 Task: Add an event with the title Second Monthly Departmental Update Meeting, date ''2023/11/15'', time 7:00 AM to 9:00 AMand add a description: Participants will be divided into teams, ensuring a mix of individuals from different departments or backgrounds. This encourages cross-team collaboration and allows participants to interact with colleagues they may not typically work closely with.Select event color  Basil . Add location for the event as: Busan, South Korea, logged in from the account softage.8@softage.netand send the event invitation to softage.3@softage.net and softage.4@softage.net. Set a reminder for the event Doesn''t repeat
Action: Mouse moved to (31, 94)
Screenshot: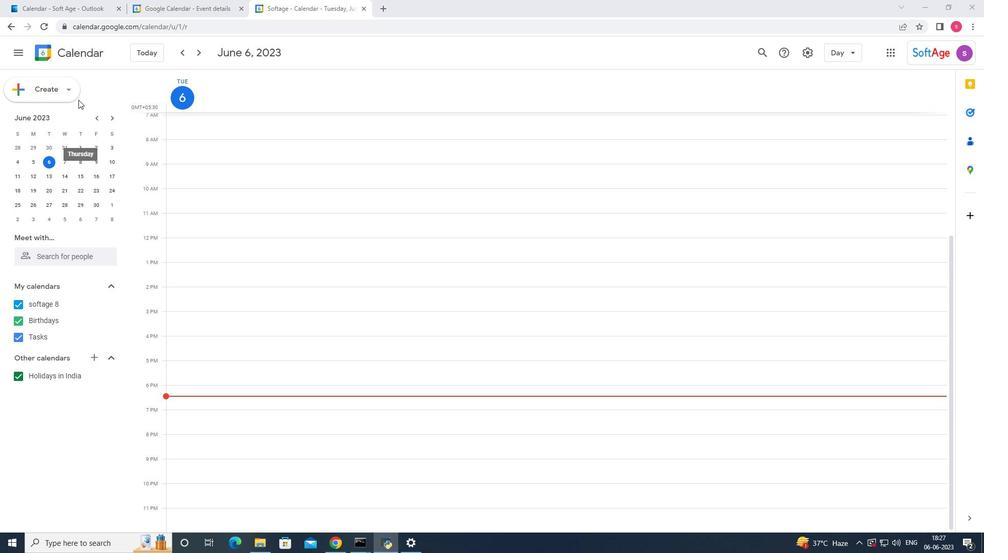 
Action: Mouse pressed left at (31, 94)
Screenshot: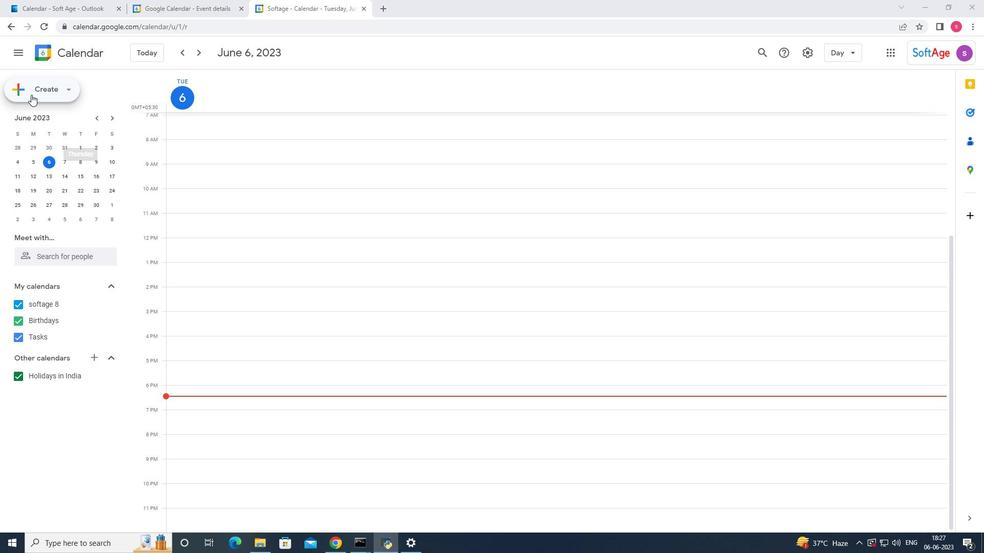
Action: Mouse moved to (42, 117)
Screenshot: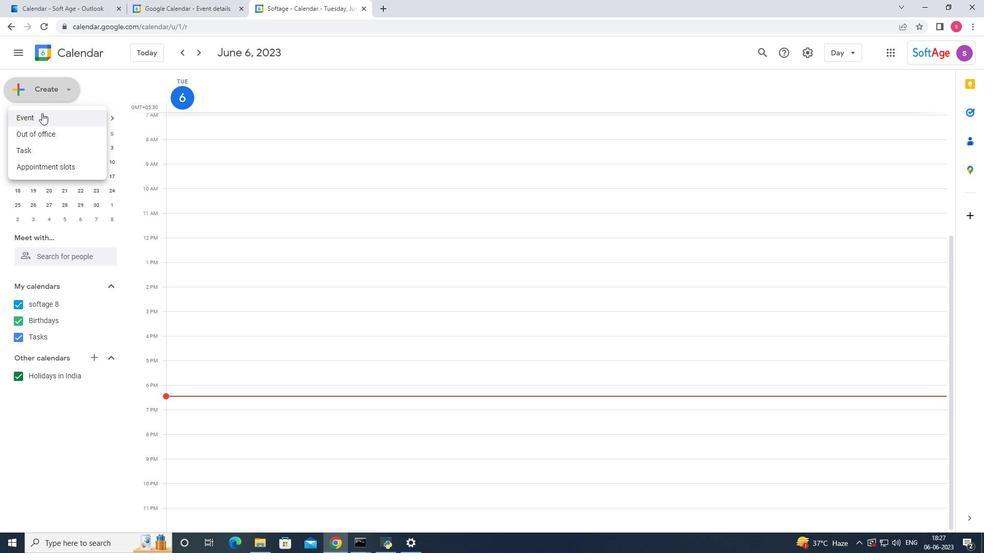 
Action: Mouse pressed left at (42, 117)
Screenshot: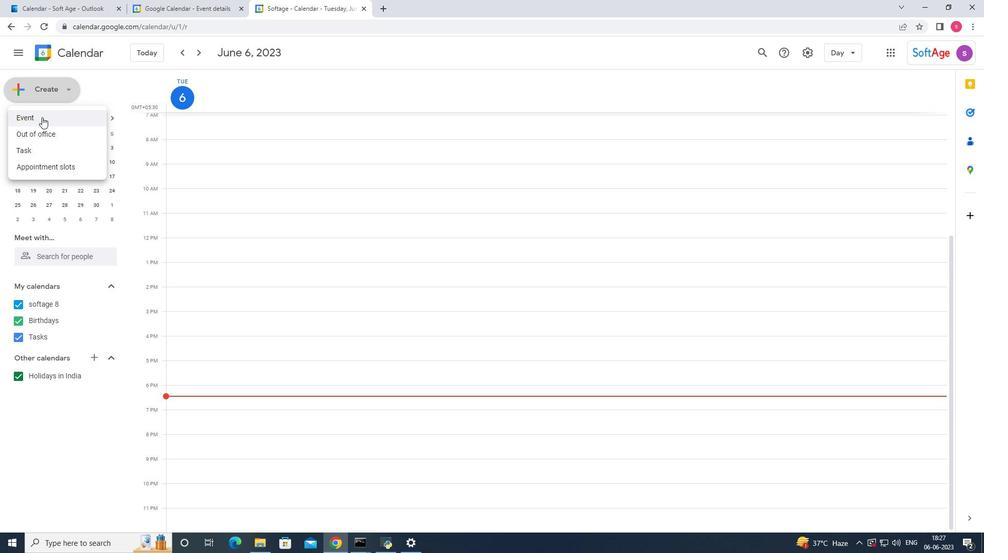 
Action: Mouse moved to (577, 405)
Screenshot: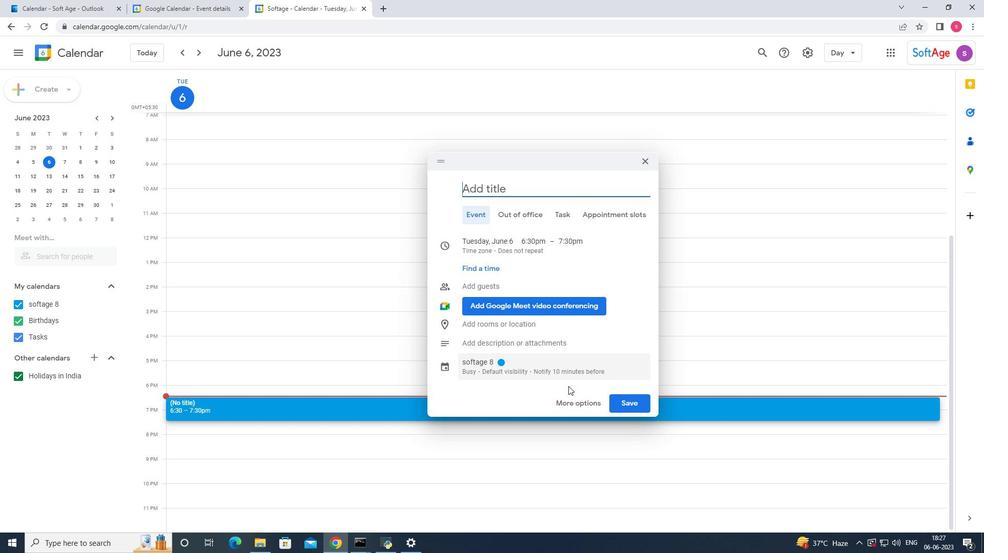 
Action: Mouse pressed left at (577, 405)
Screenshot: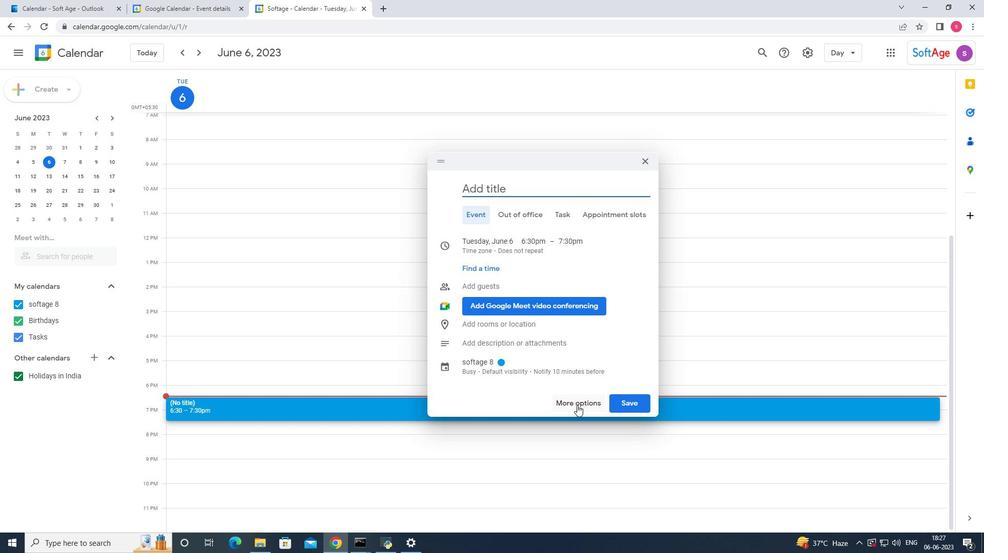 
Action: Mouse moved to (223, 59)
Screenshot: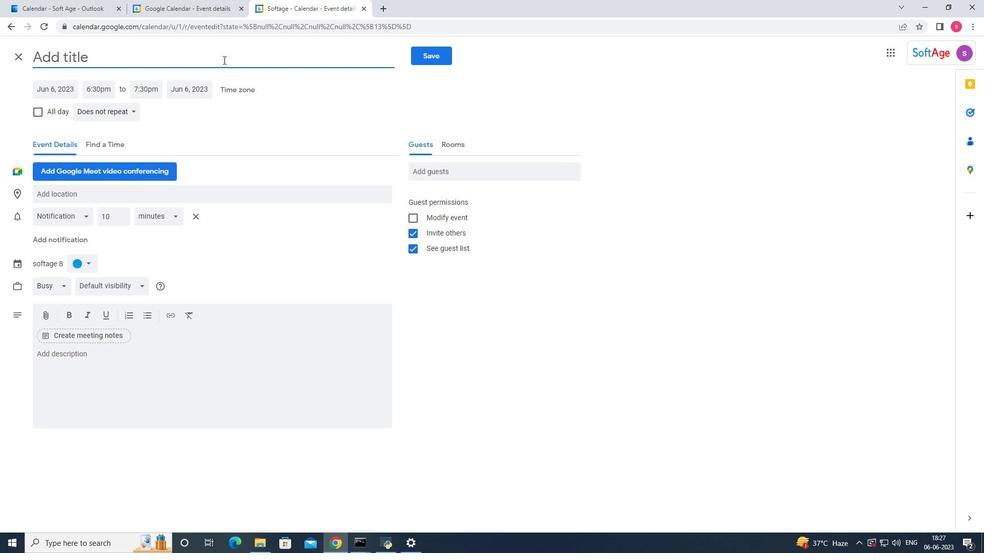 
Action: Mouse pressed left at (223, 59)
Screenshot: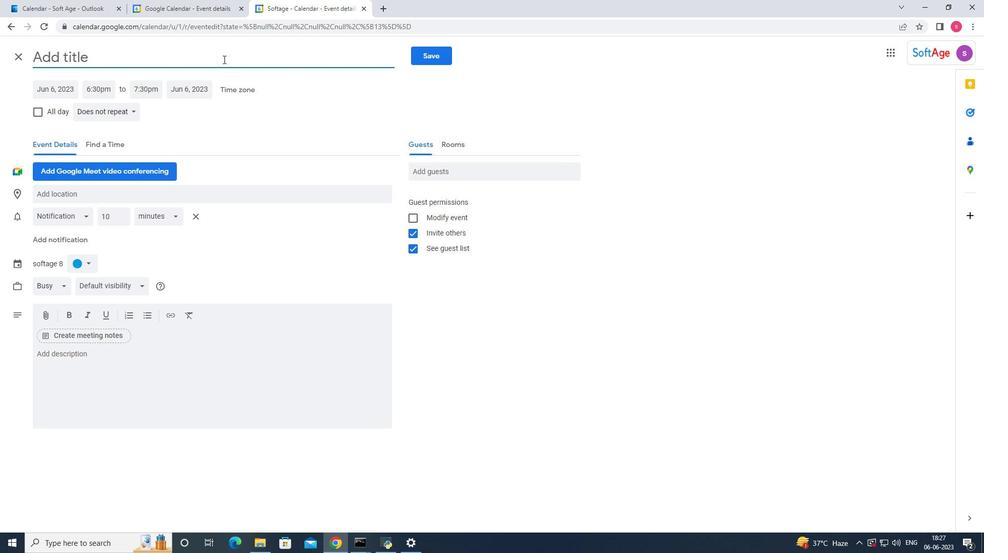 
Action: Key pressed <Key.shift>Second<Key.space><Key.shift>Monthly<Key.space><Key.shift><Key.shift>Departmental<Key.space><Key.shift>Update<Key.space><Key.shift>Meeting<Key.space>
Screenshot: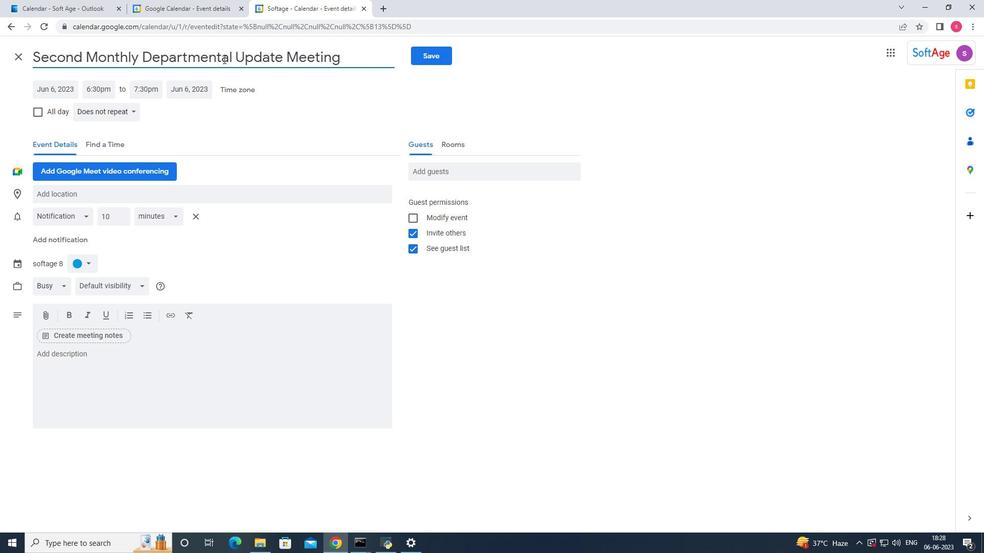 
Action: Mouse moved to (52, 89)
Screenshot: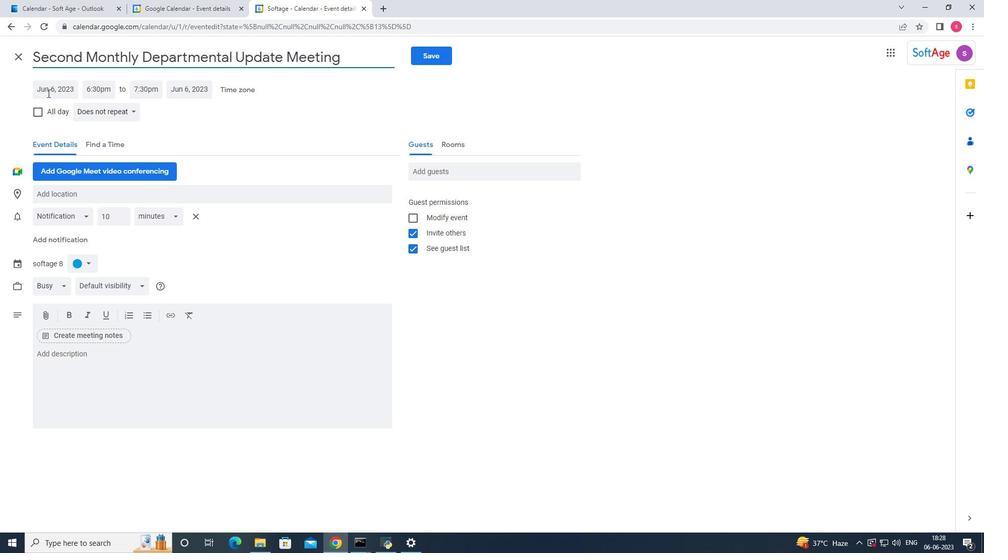 
Action: Mouse pressed left at (52, 89)
Screenshot: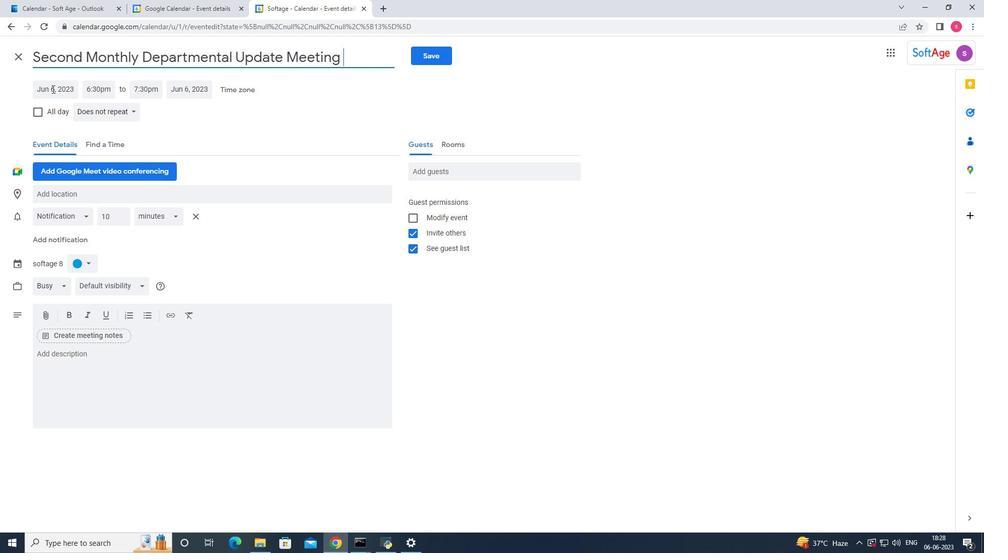 
Action: Mouse moved to (166, 116)
Screenshot: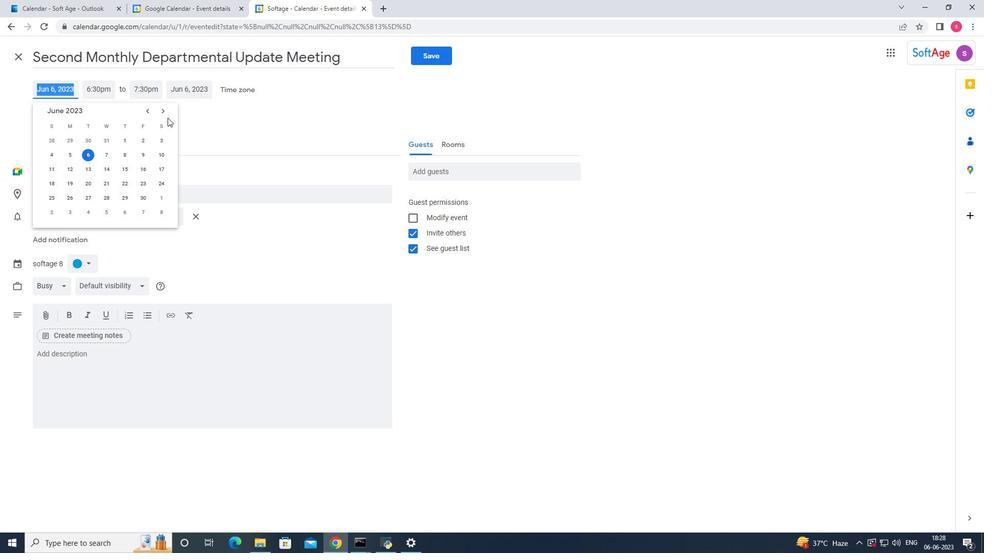 
Action: Mouse pressed left at (166, 116)
Screenshot: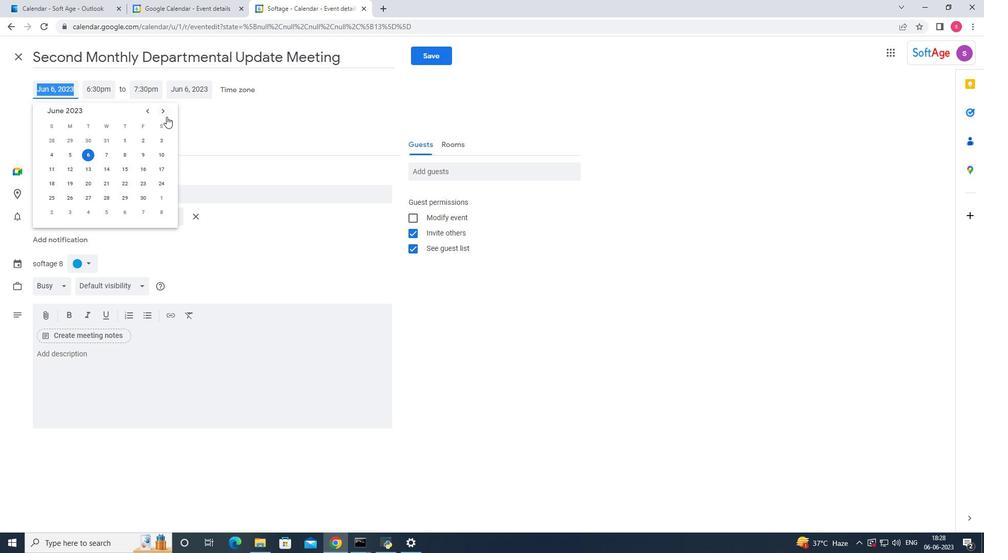 
Action: Mouse pressed left at (166, 116)
Screenshot: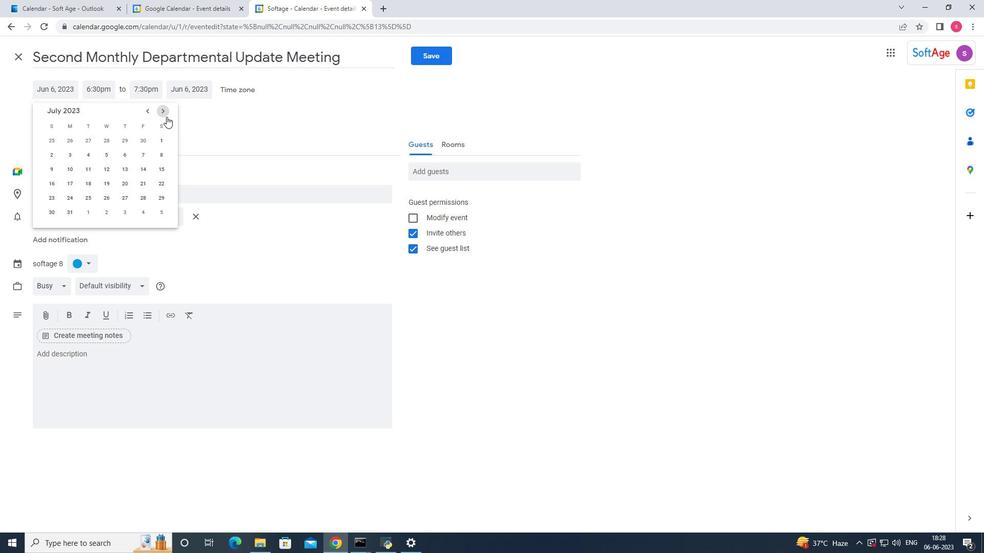 
Action: Mouse pressed left at (166, 116)
Screenshot: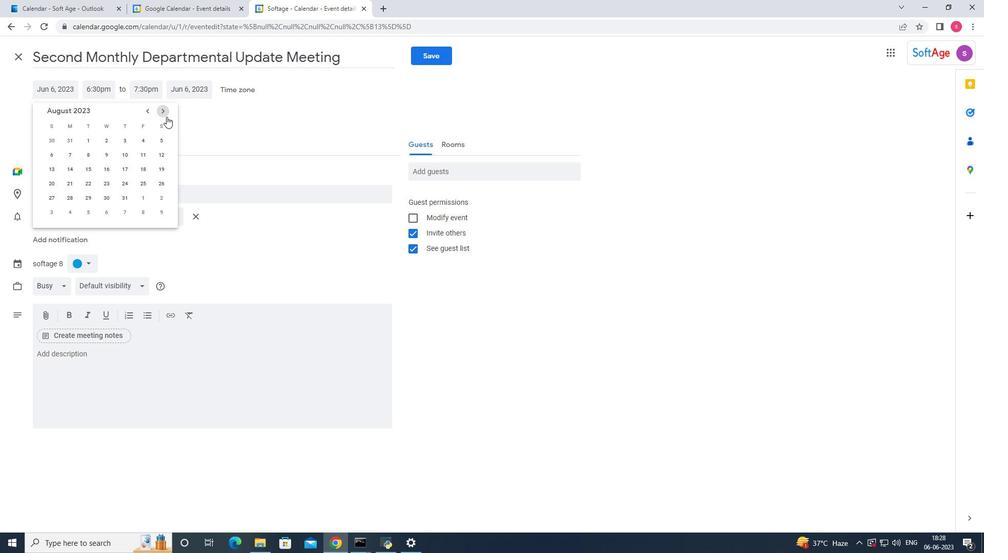 
Action: Mouse pressed left at (166, 116)
Screenshot: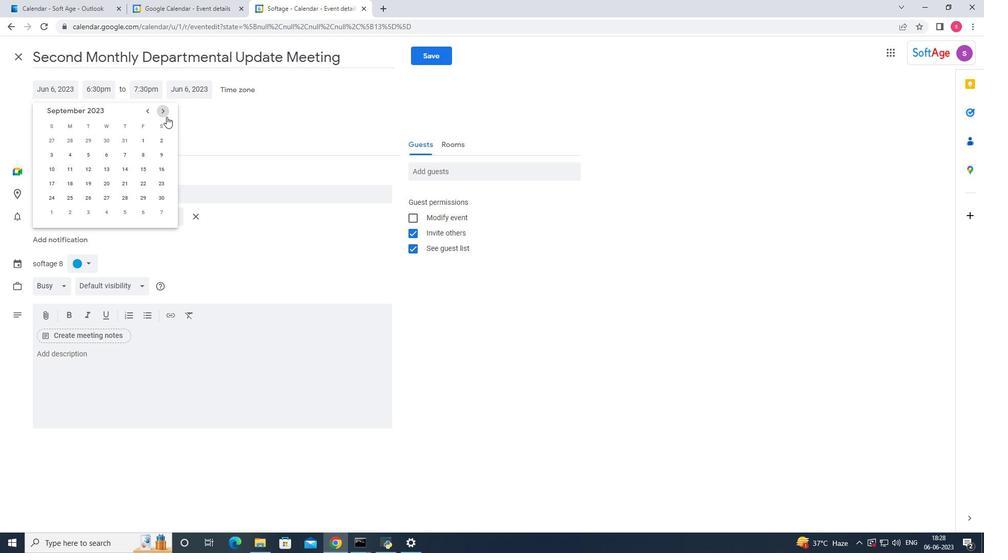 
Action: Mouse pressed left at (166, 116)
Screenshot: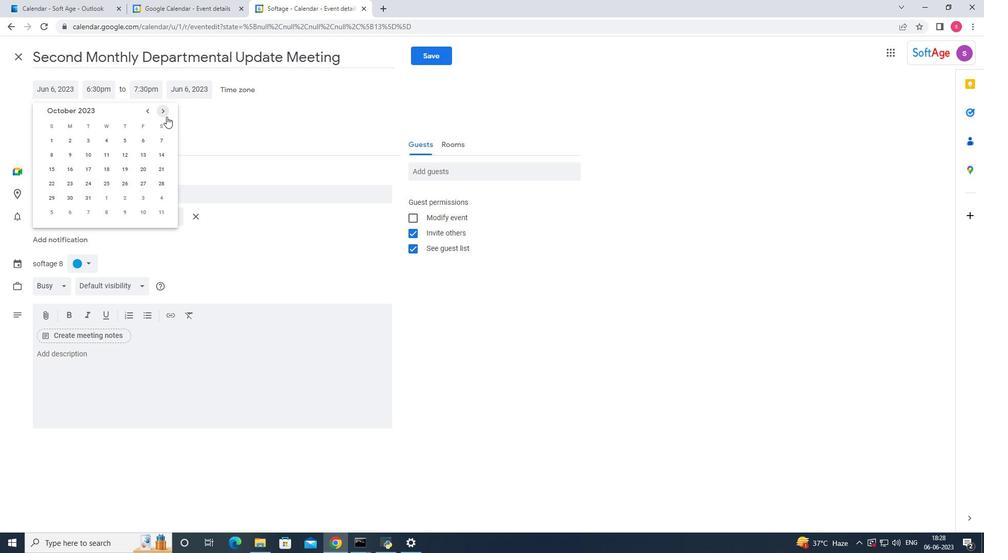 
Action: Mouse moved to (108, 174)
Screenshot: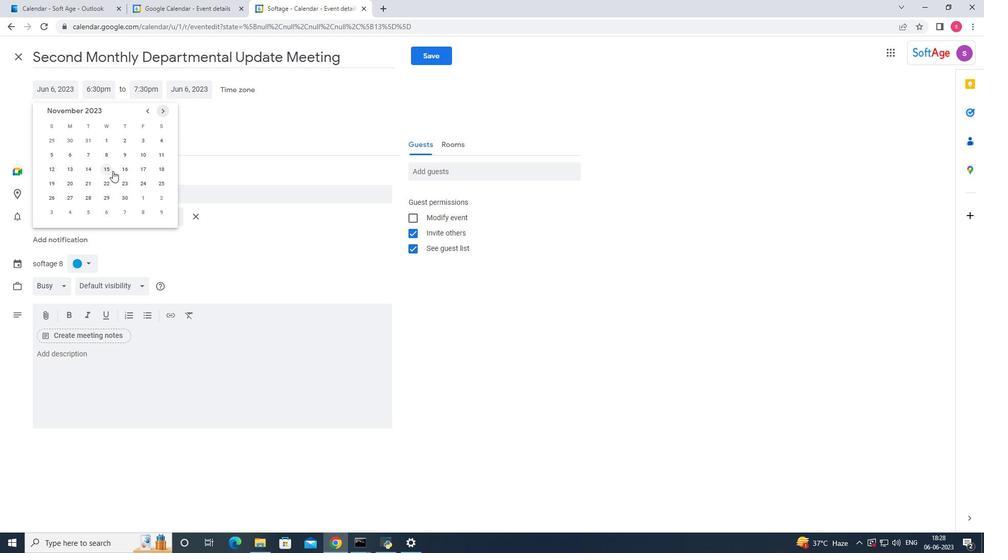 
Action: Mouse pressed left at (108, 174)
Screenshot: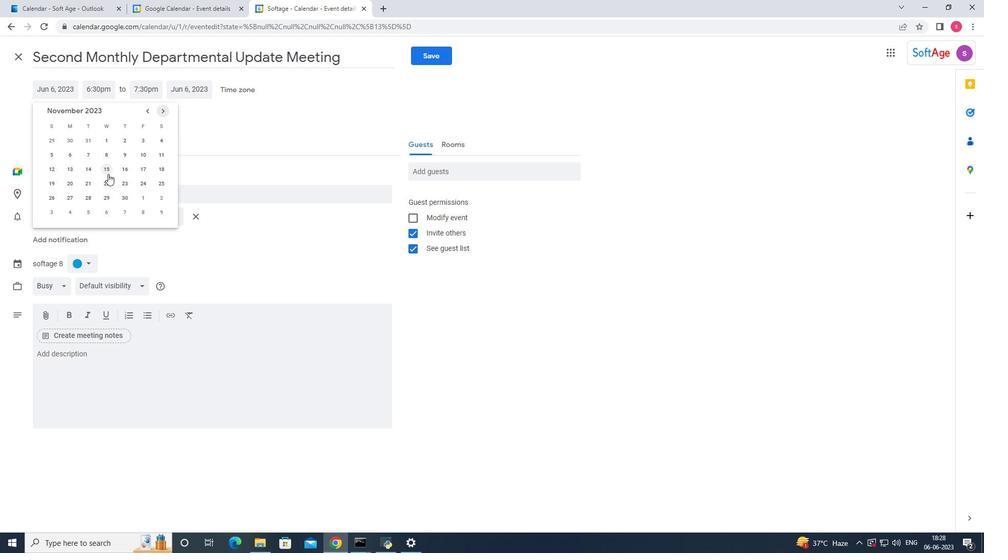 
Action: Mouse moved to (109, 88)
Screenshot: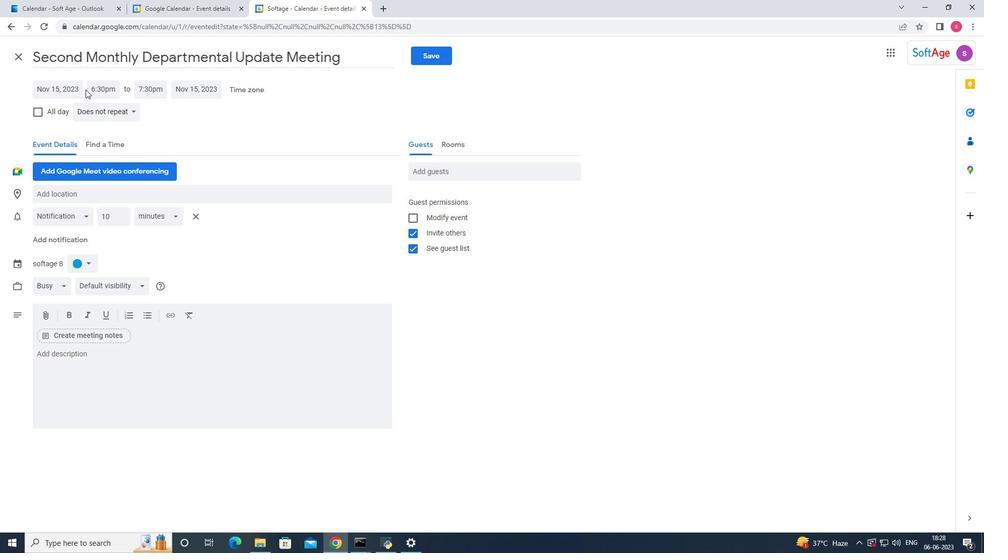 
Action: Mouse pressed left at (109, 88)
Screenshot: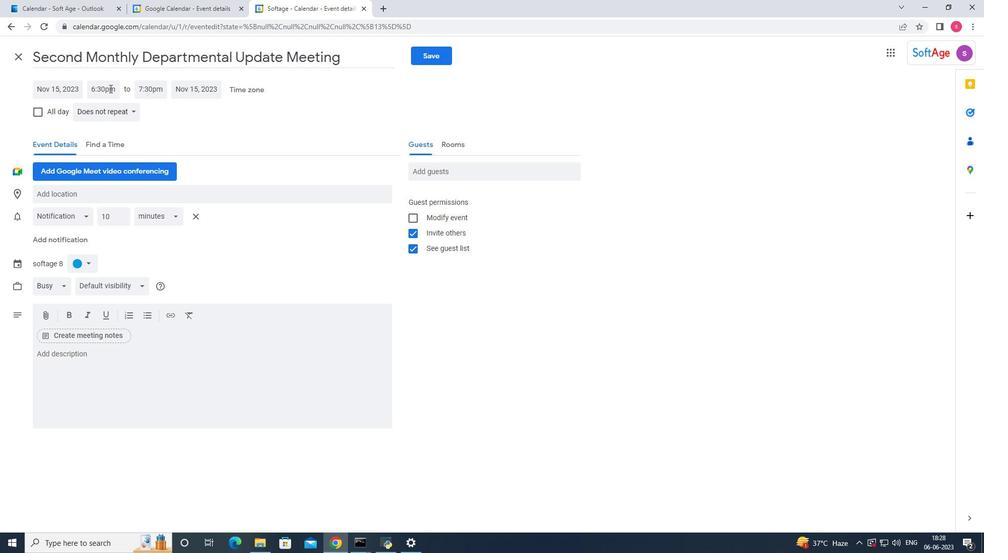 
Action: Mouse moved to (107, 178)
Screenshot: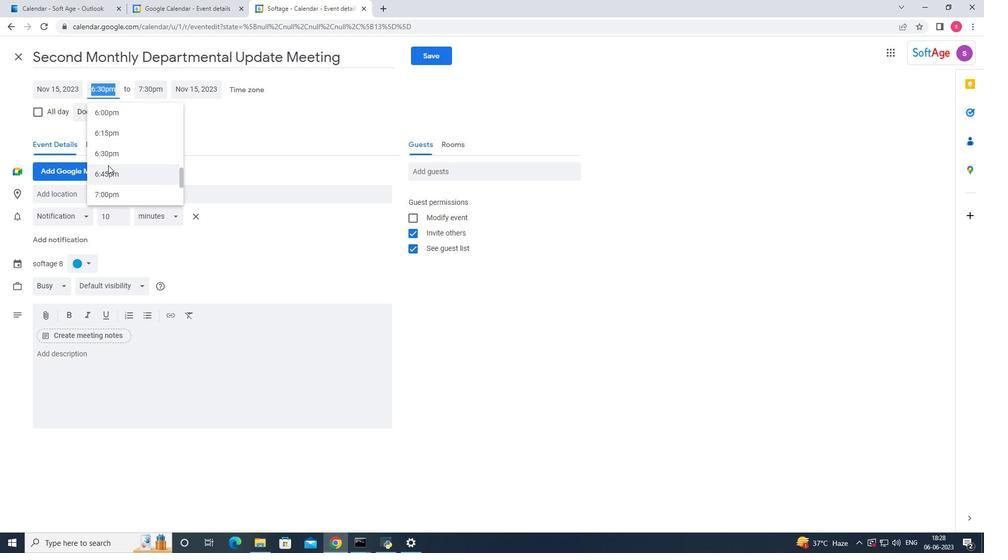 
Action: Mouse scrolled (107, 179) with delta (0, 0)
Screenshot: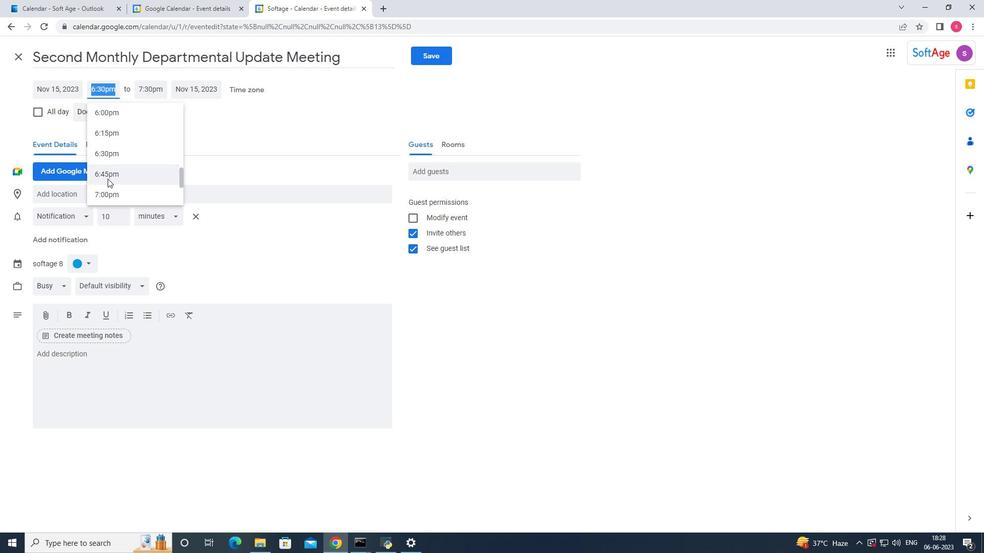 
Action: Mouse scrolled (107, 179) with delta (0, 0)
Screenshot: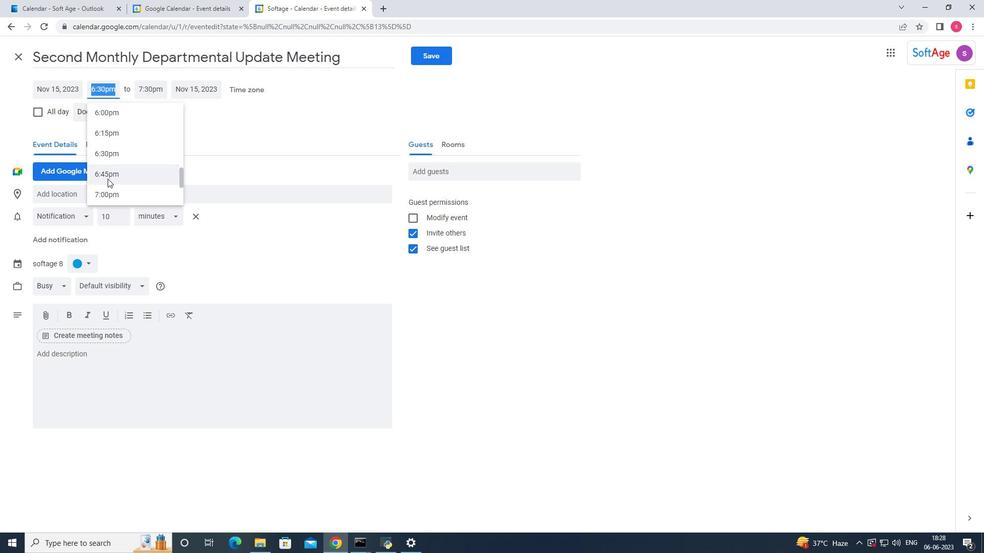 
Action: Mouse scrolled (107, 179) with delta (0, 0)
Screenshot: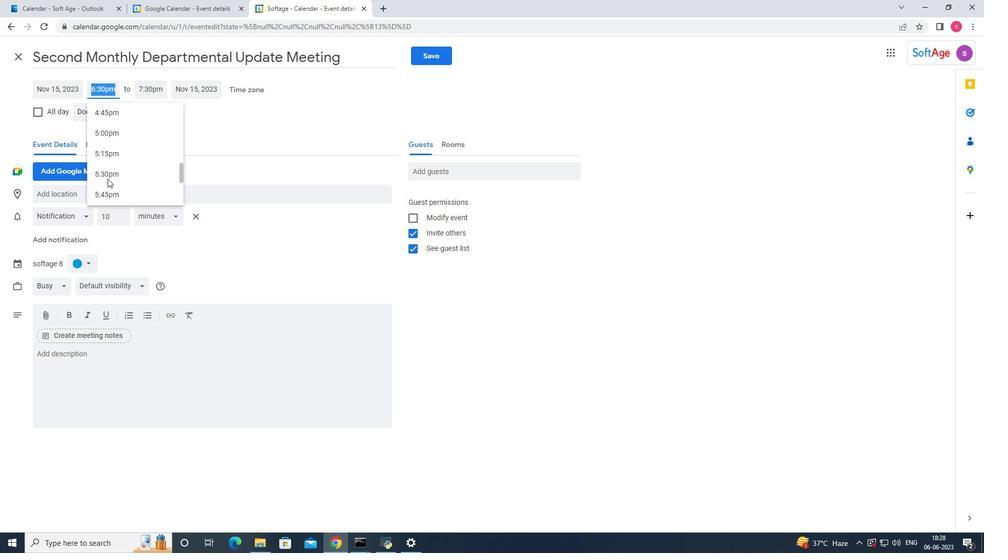 
Action: Mouse scrolled (107, 179) with delta (0, 0)
Screenshot: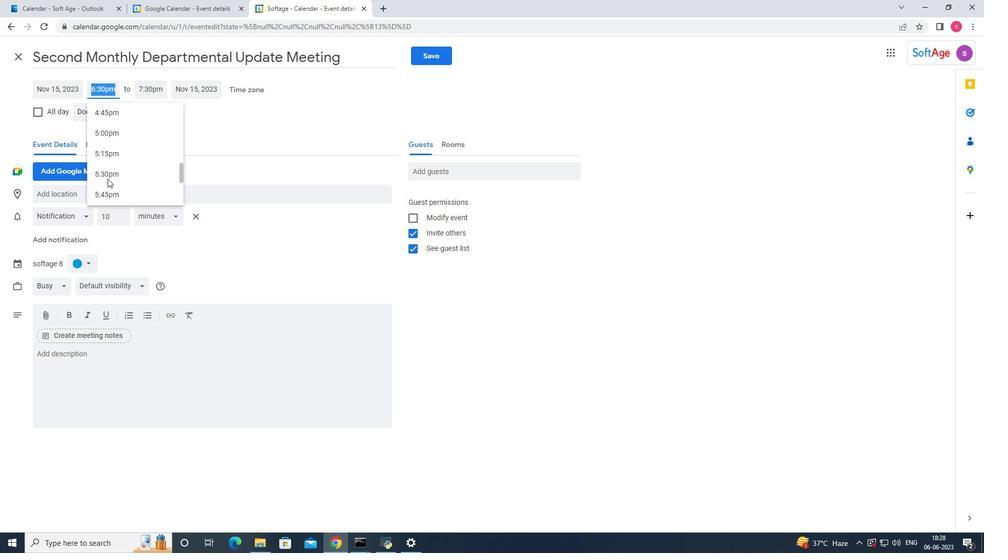 
Action: Mouse scrolled (107, 179) with delta (0, 0)
Screenshot: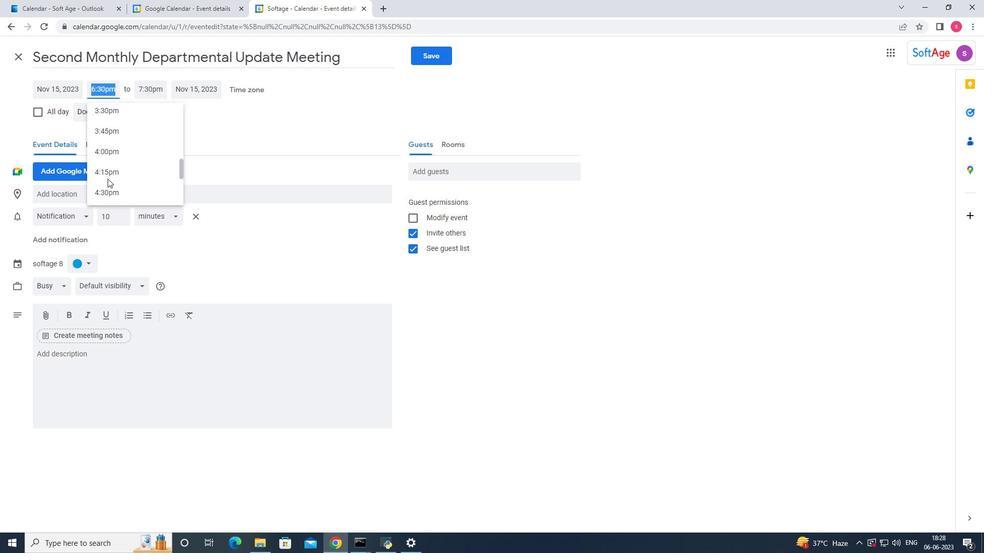 
Action: Mouse scrolled (107, 179) with delta (0, 0)
Screenshot: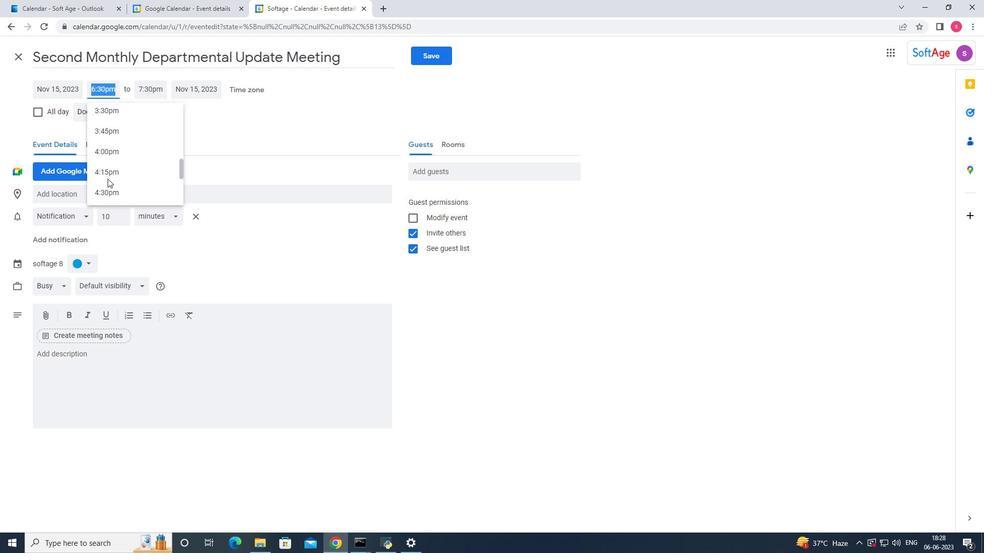 
Action: Mouse scrolled (107, 179) with delta (0, 0)
Screenshot: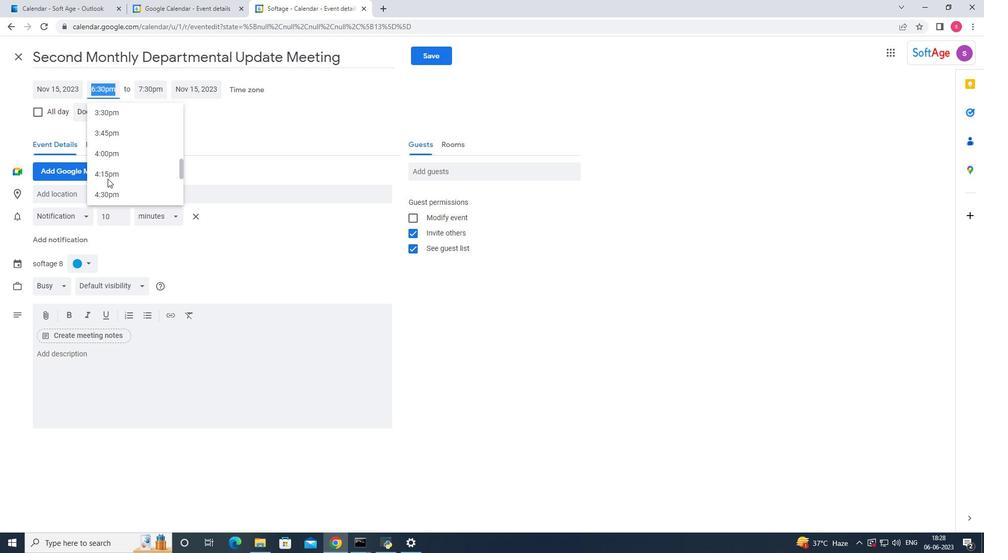 
Action: Mouse scrolled (107, 179) with delta (0, 0)
Screenshot: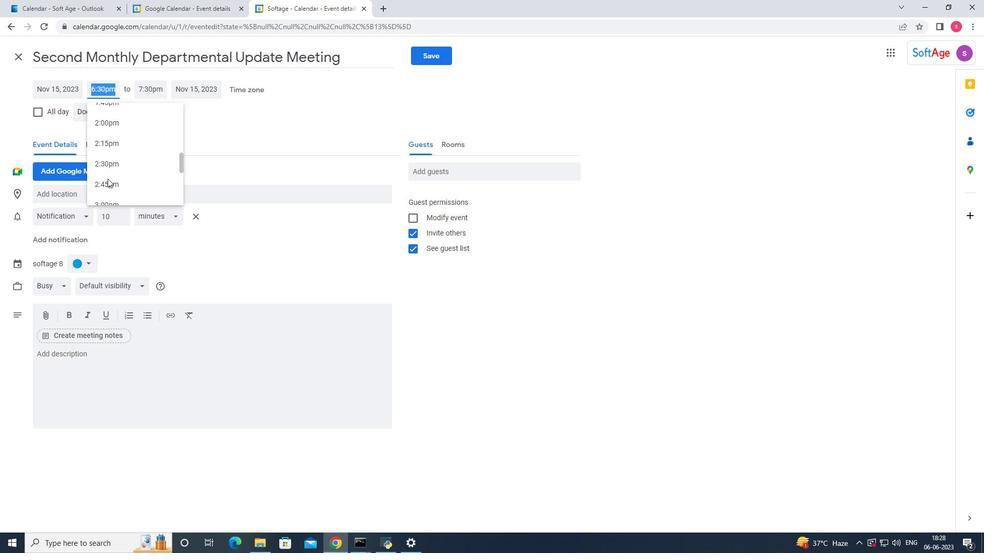 
Action: Mouse scrolled (107, 179) with delta (0, 0)
Screenshot: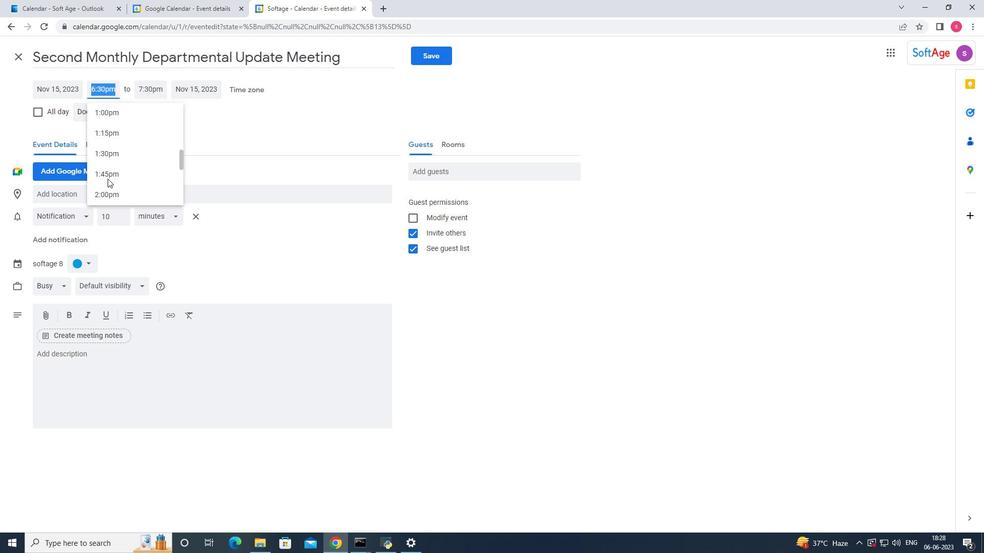 
Action: Mouse scrolled (107, 179) with delta (0, 0)
Screenshot: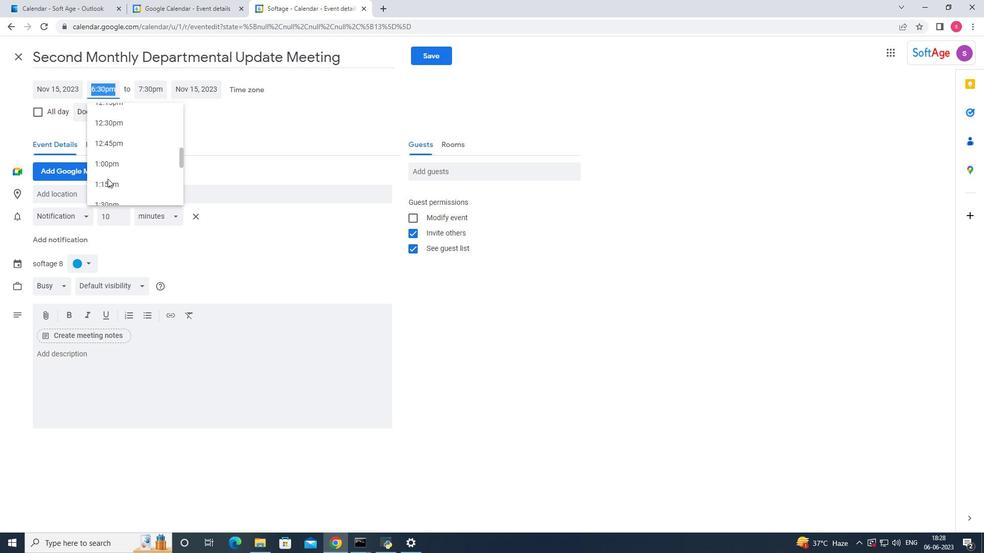 
Action: Mouse scrolled (107, 179) with delta (0, 0)
Screenshot: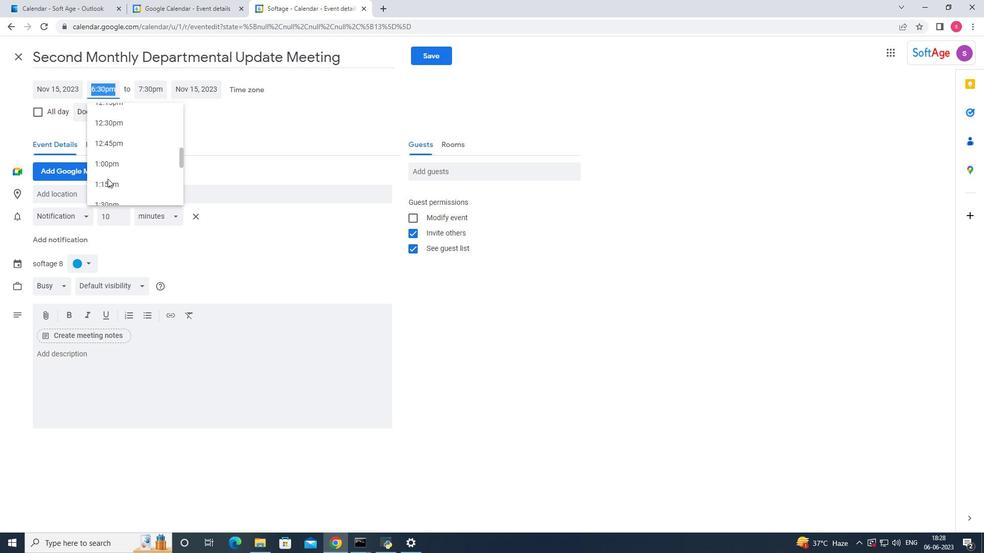 
Action: Mouse scrolled (107, 179) with delta (0, 0)
Screenshot: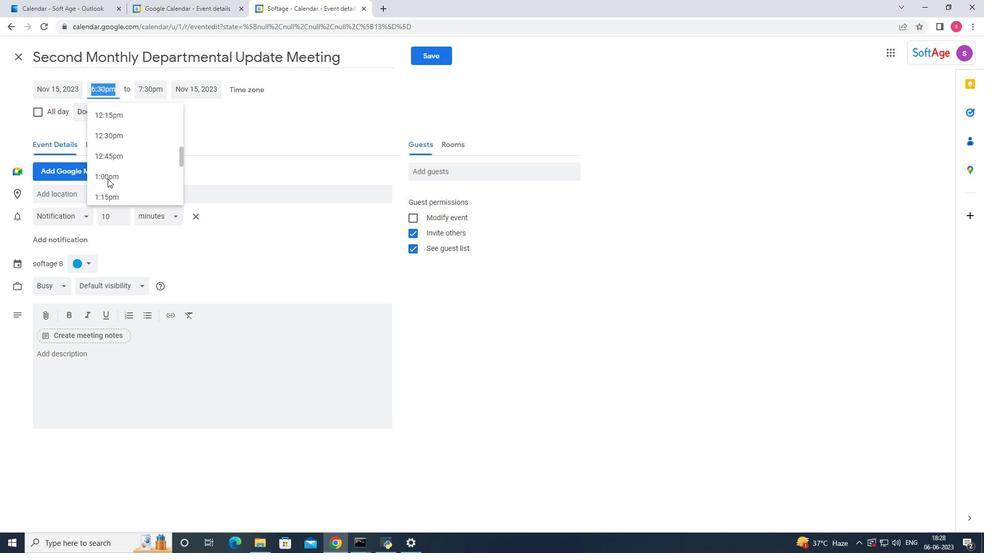 
Action: Mouse scrolled (107, 179) with delta (0, 0)
Screenshot: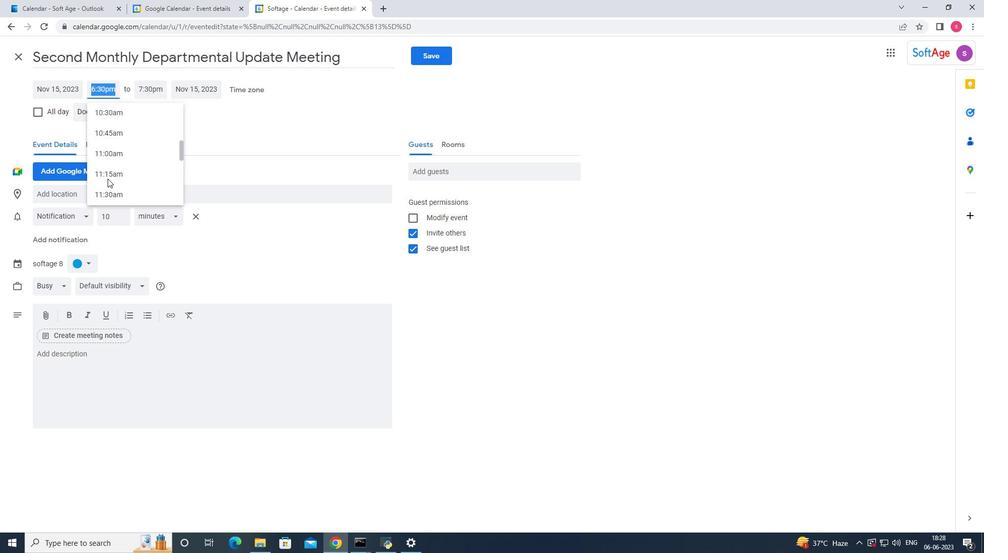 
Action: Mouse scrolled (107, 179) with delta (0, 0)
Screenshot: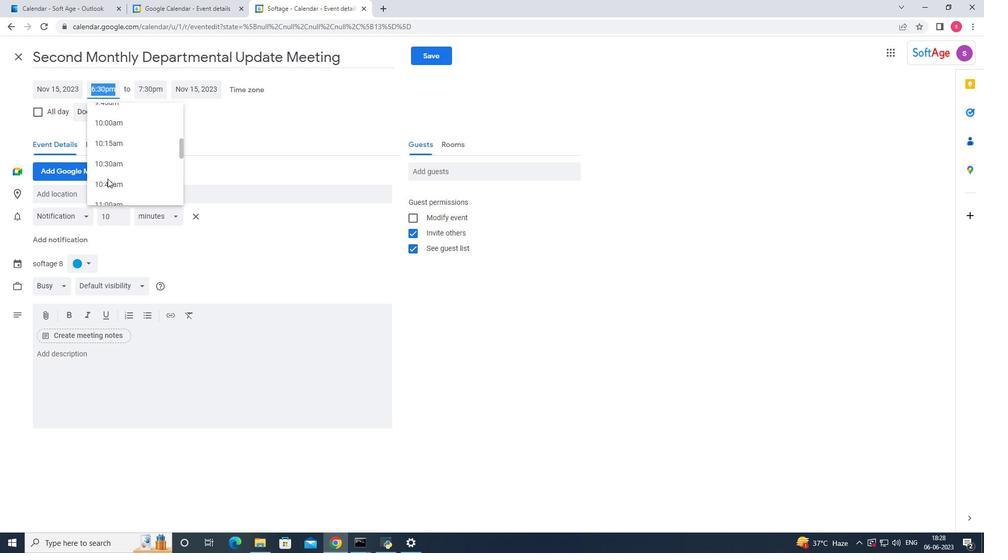 
Action: Mouse scrolled (107, 179) with delta (0, 0)
Screenshot: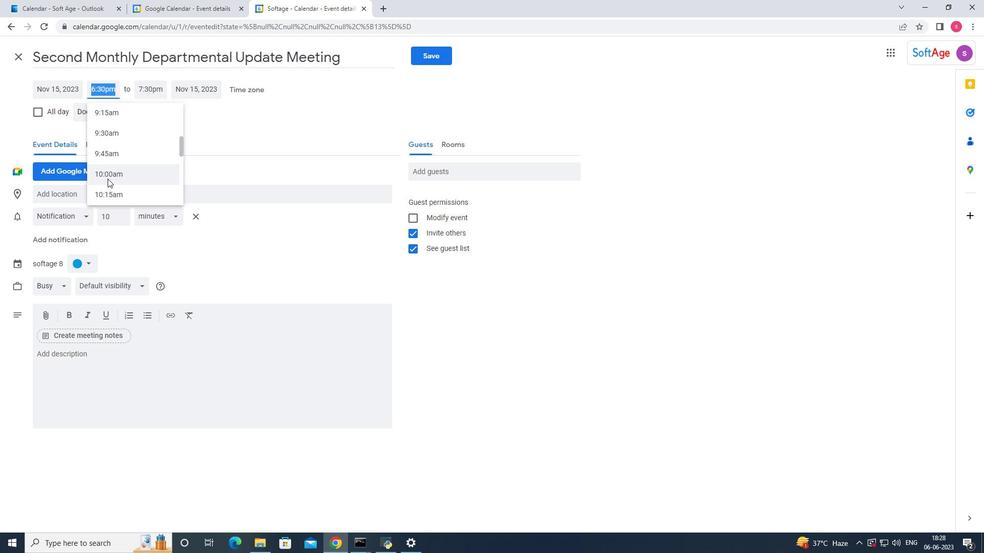 
Action: Mouse scrolled (107, 179) with delta (0, 0)
Screenshot: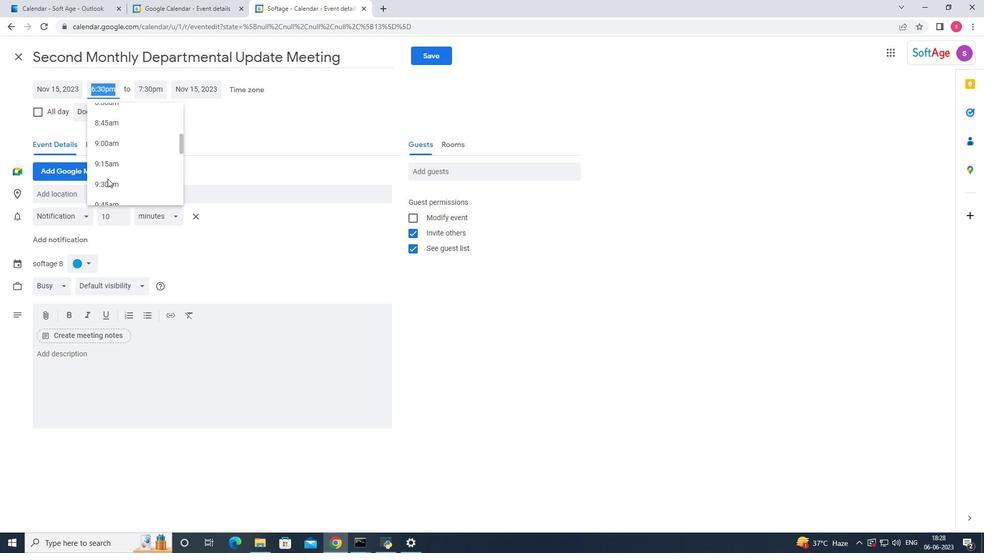 
Action: Mouse scrolled (107, 179) with delta (0, 0)
Screenshot: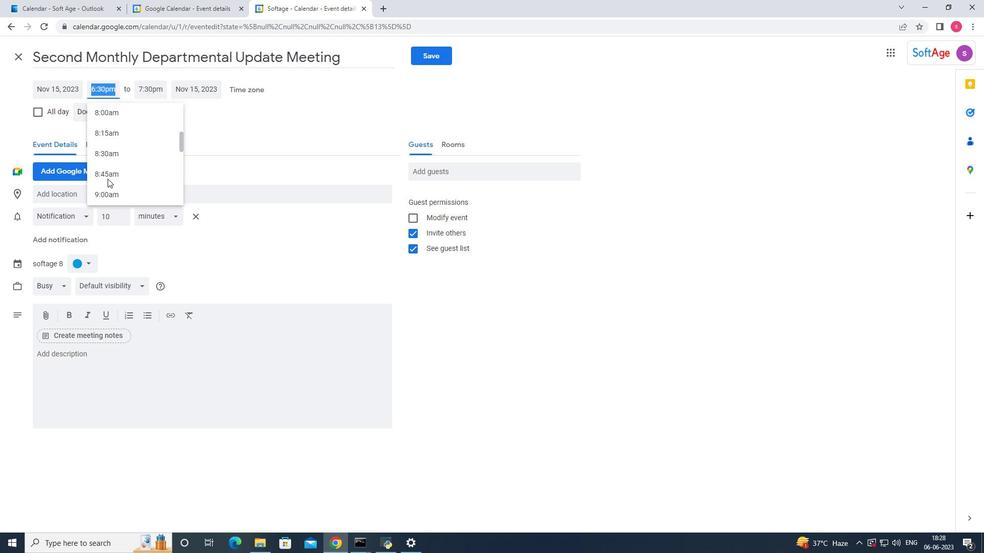 
Action: Mouse moved to (113, 147)
Screenshot: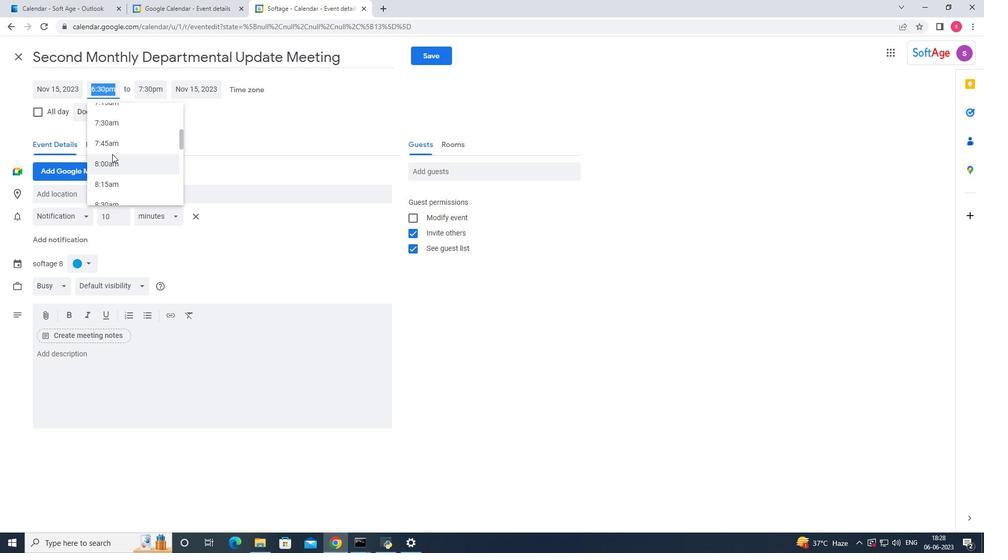 
Action: Mouse scrolled (113, 148) with delta (0, 0)
Screenshot: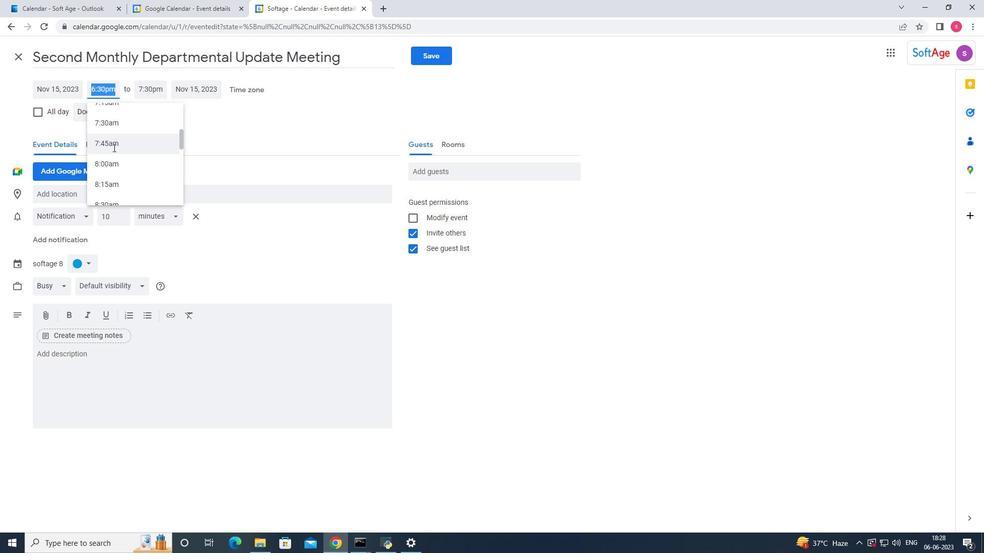 
Action: Mouse moved to (115, 139)
Screenshot: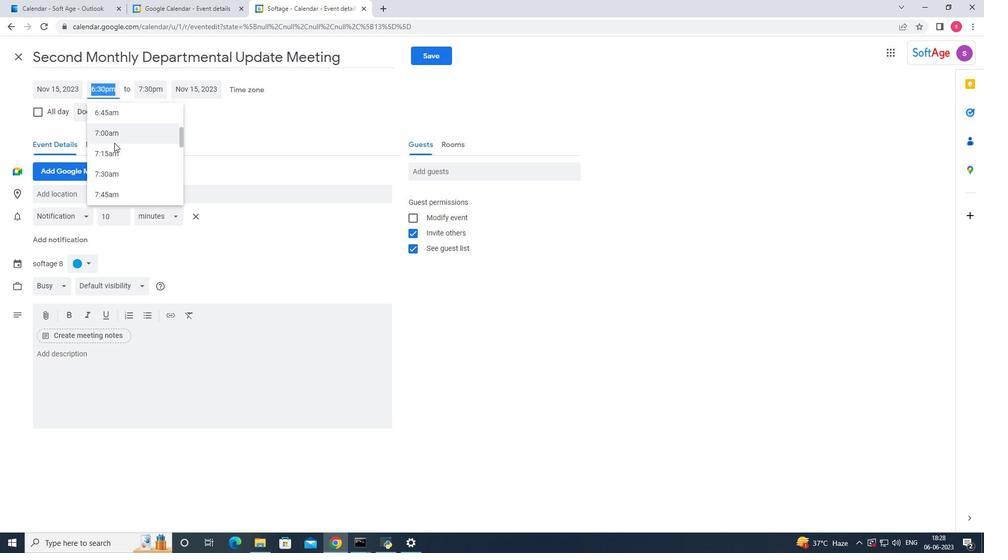 
Action: Mouse pressed left at (115, 139)
Screenshot: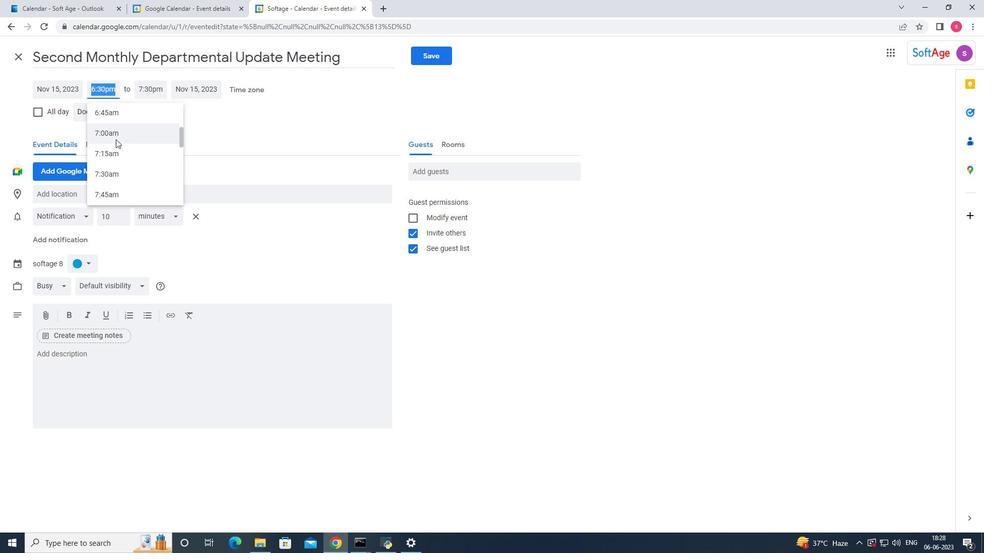 
Action: Mouse moved to (148, 91)
Screenshot: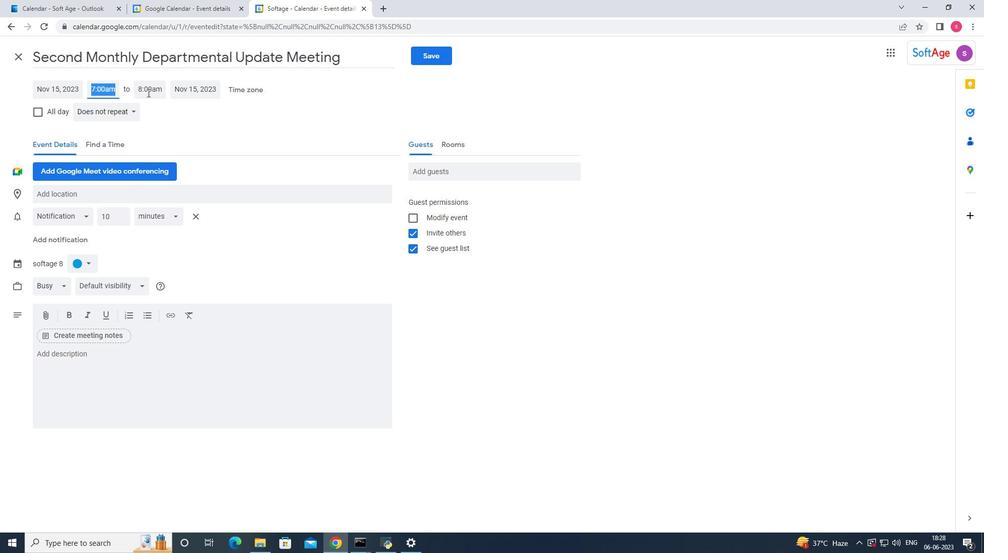 
Action: Mouse pressed left at (148, 91)
Screenshot: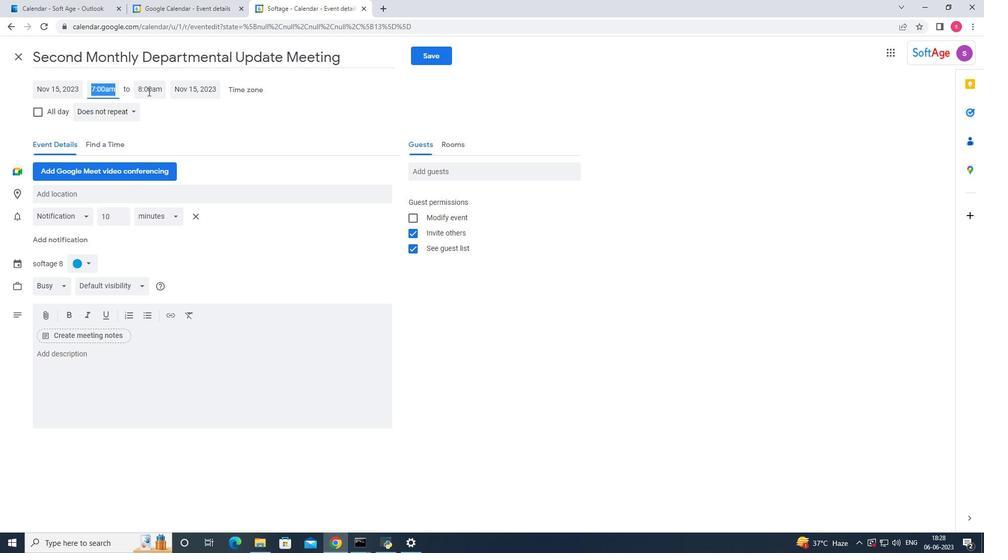 
Action: Mouse moved to (148, 189)
Screenshot: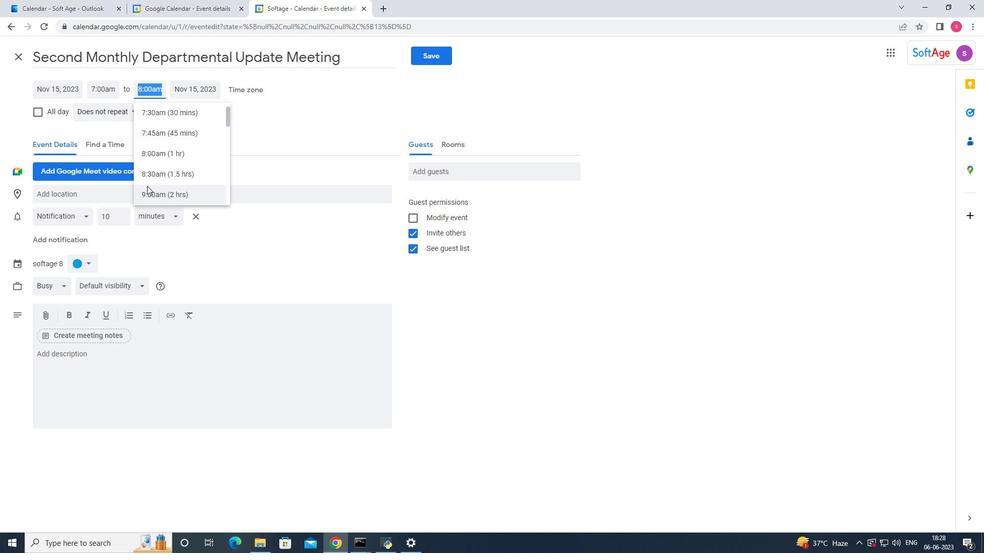 
Action: Mouse pressed left at (148, 189)
Screenshot: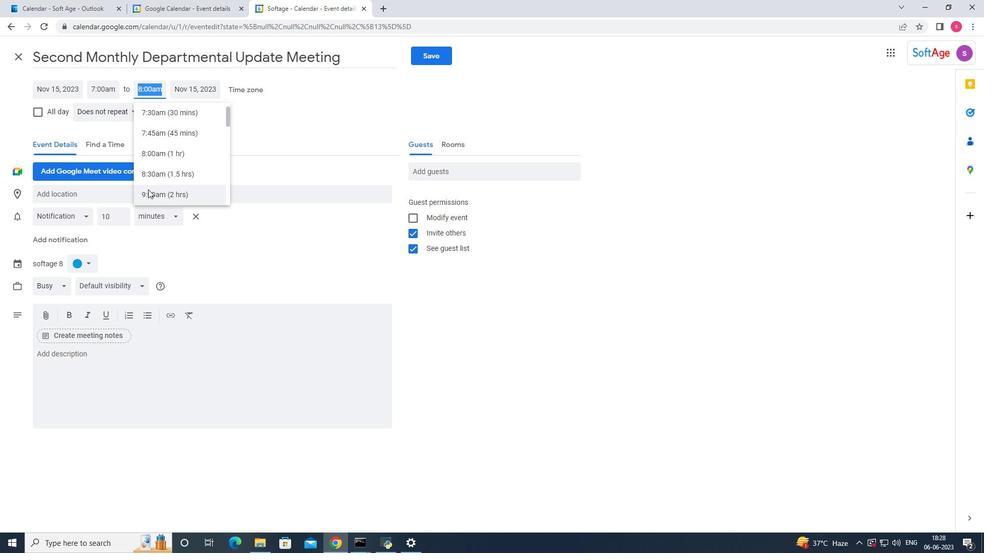 
Action: Mouse moved to (112, 114)
Screenshot: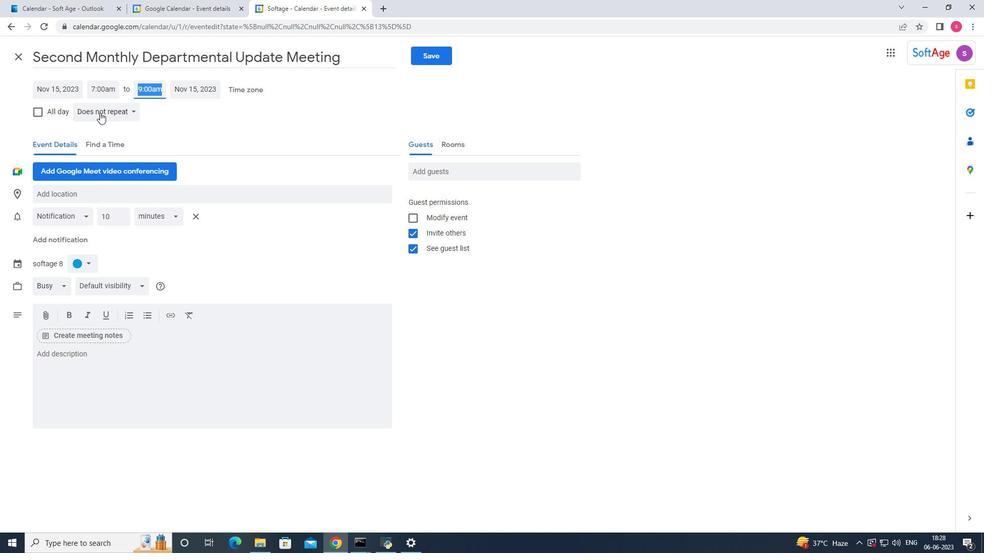 
Action: Mouse pressed left at (112, 114)
Screenshot: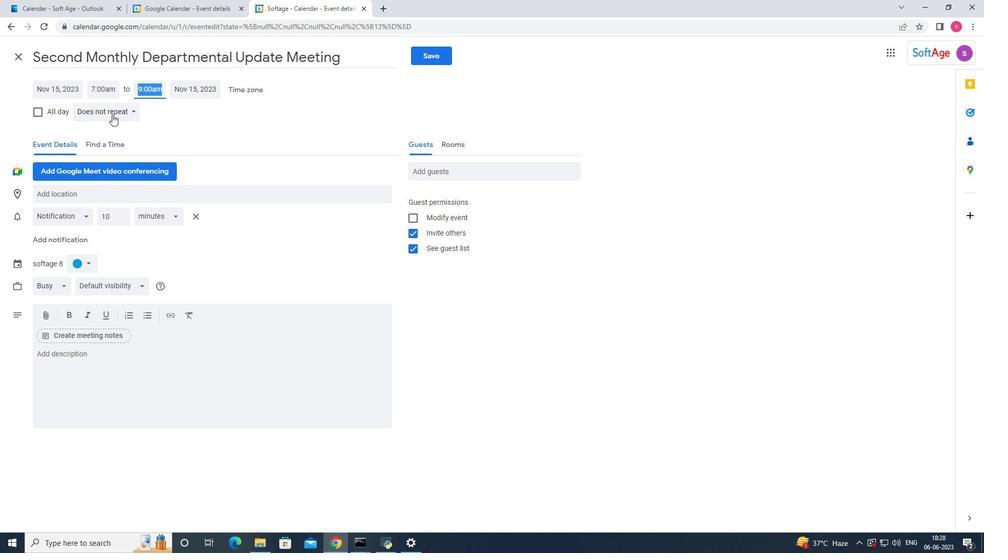 
Action: Mouse moved to (117, 113)
Screenshot: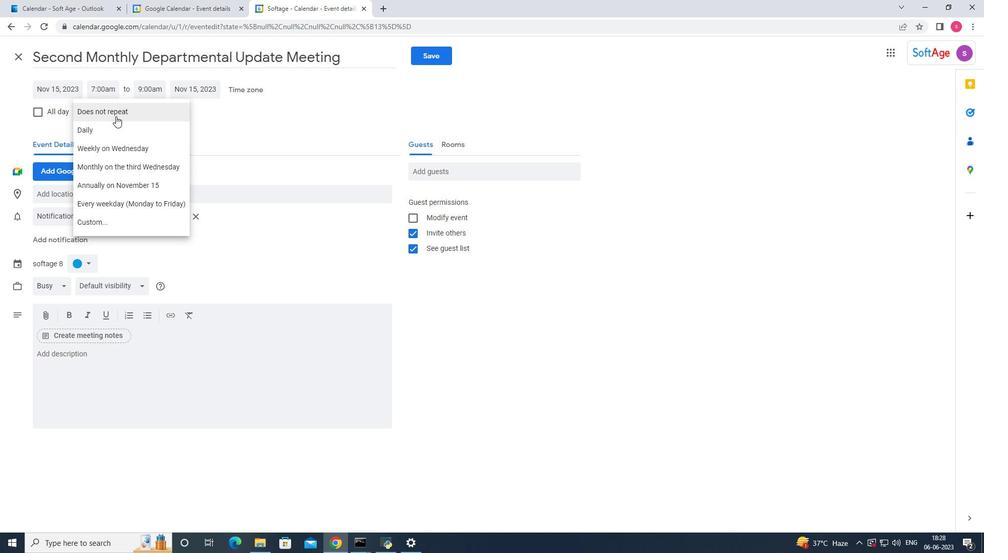 
Action: Mouse pressed left at (117, 113)
Screenshot: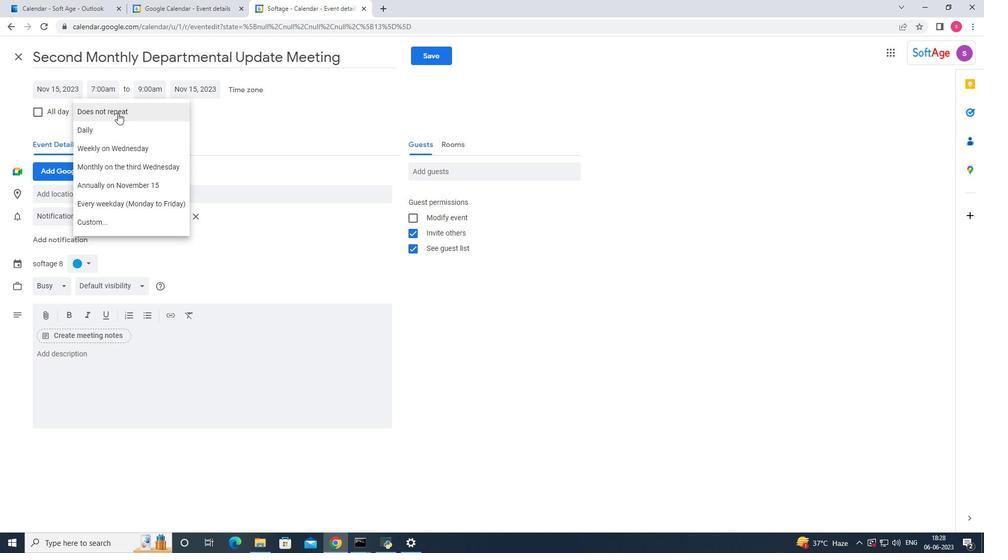 
Action: Mouse moved to (120, 190)
Screenshot: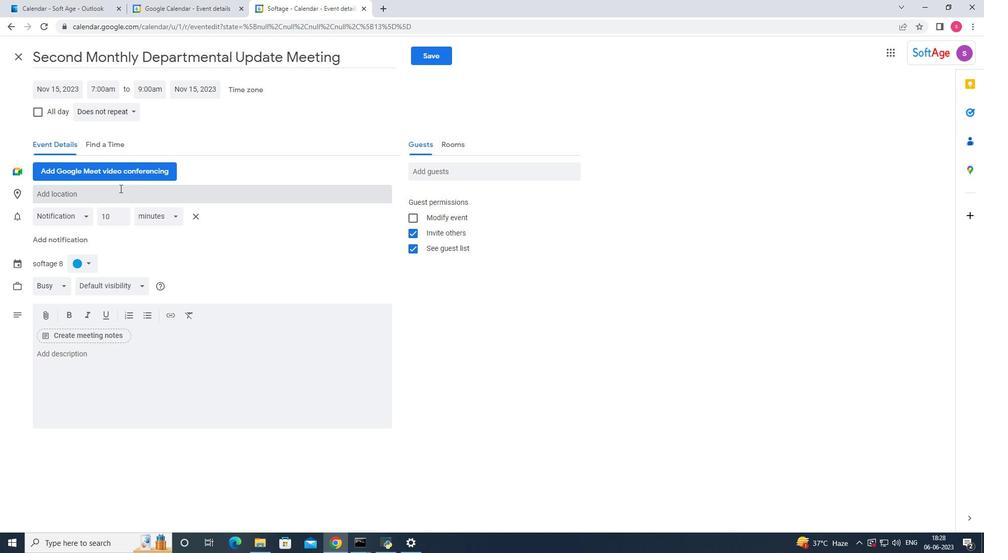 
Action: Mouse pressed left at (120, 190)
Screenshot: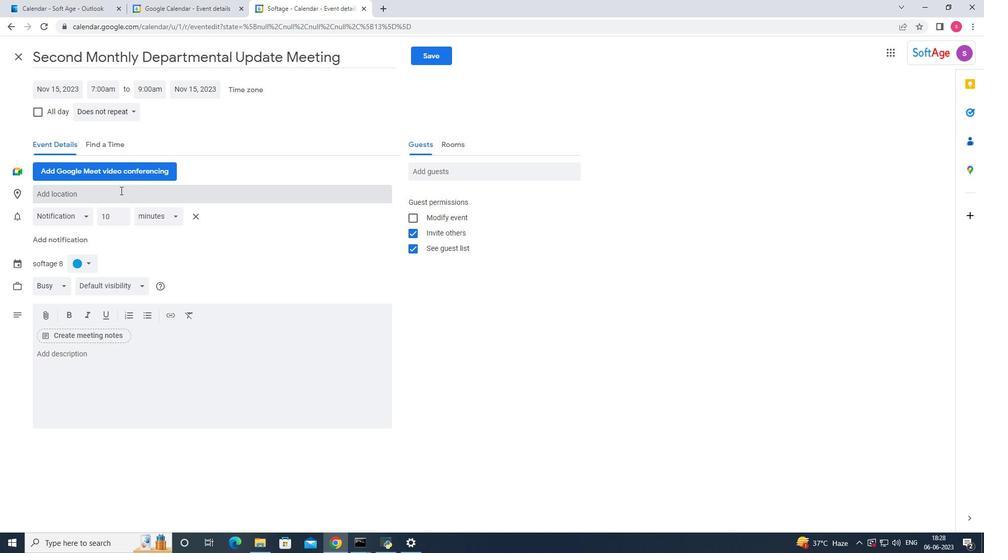 
Action: Key pressed <Key.space><Key.backspace><Key.shift>Busan,<Key.space><Key.shift><Key.shift>South<Key.space><Key.shift>Africa<Key.space><Key.backspace><Key.backspace><Key.backspace><Key.backspace><Key.backspace><Key.backspace><Key.backspace><Key.shift>Korea<Key.enter>
Screenshot: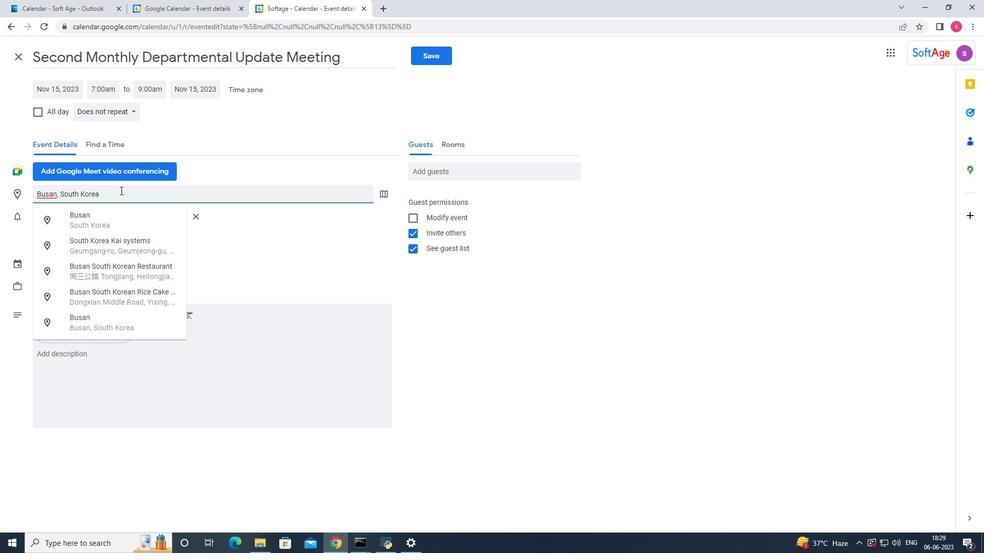 
Action: Mouse moved to (145, 364)
Screenshot: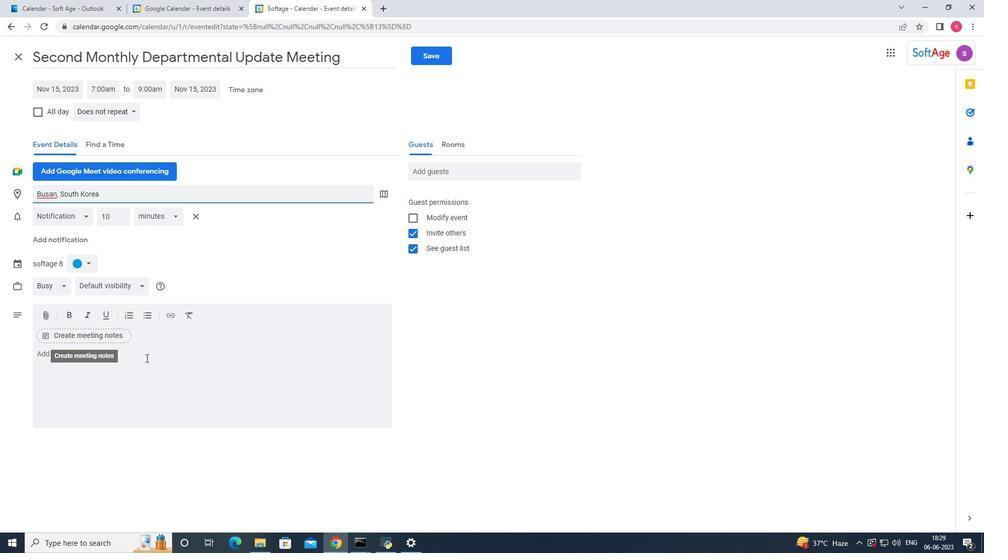 
Action: Mouse pressed left at (145, 364)
Screenshot: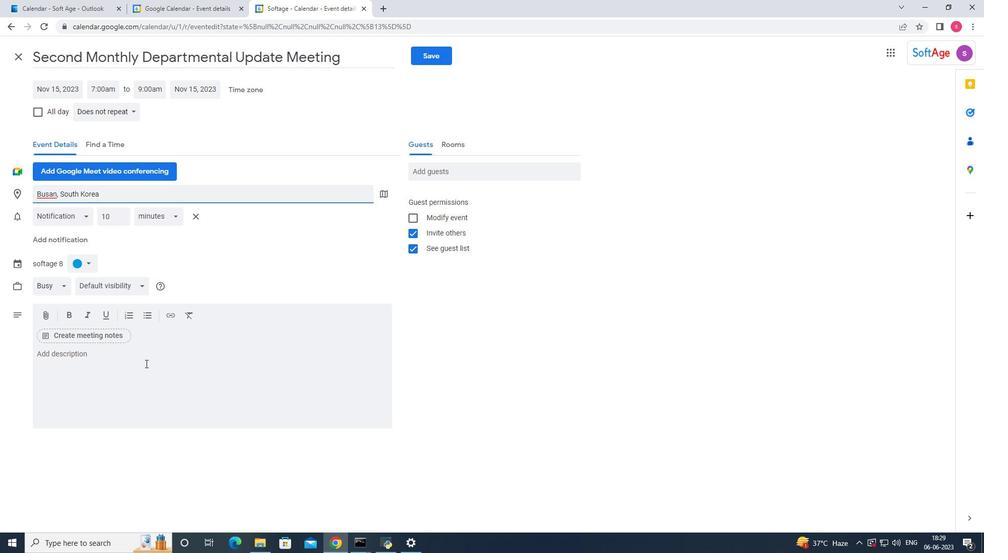 
Action: Key pressed <Key.shift>Participants<Key.space>will<Key.space>be<Key.space>provided<Key.space><Key.backspace><Key.backspace><Key.backspace><Key.backspace><Key.backspace><Key.backspace><Key.backspace><Key.backspace><Key.backspace>divided<Key.space>into<Key.space>teams<Key.space><Key.backspace>,<Key.space>ensuring<Key.space>a<Key.space>mix<Key.space>of<Key.space>individualss<Key.backspace><Key.space>from<Key.space>different<Key.space>departments<Key.space>or<Key.space>backgrounds.<Key.space><Key.shift><Key.shift><Key.shift>This<Key.space>encourages<Key.space>cross-team<Key.space>collaboration<Key.space>and<Key.space>ak<Key.backspace>llows<Key.space>participants<Key.space>to<Key.space>interact<Key.space>with<Key.space>collageous<Key.backspace><Key.backspace><Key.backspace><Key.backspace>ues<Key.space>
Screenshot: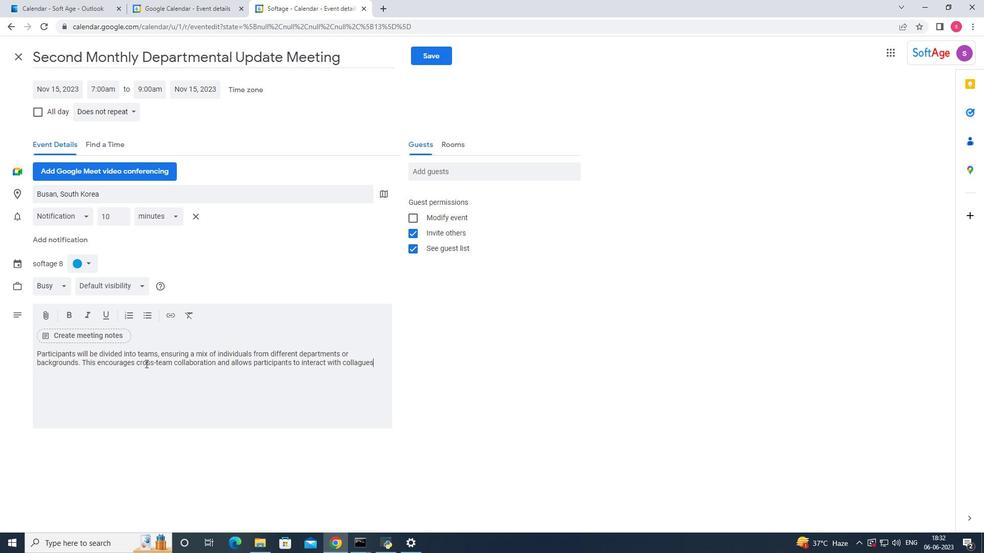 
Action: Mouse moved to (360, 361)
Screenshot: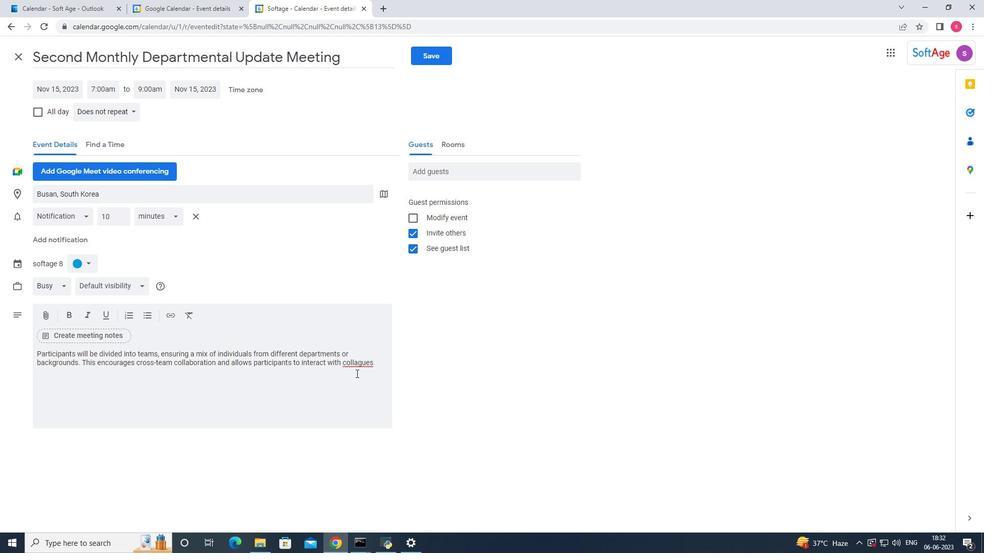 
Action: Mouse pressed right at (360, 361)
Screenshot: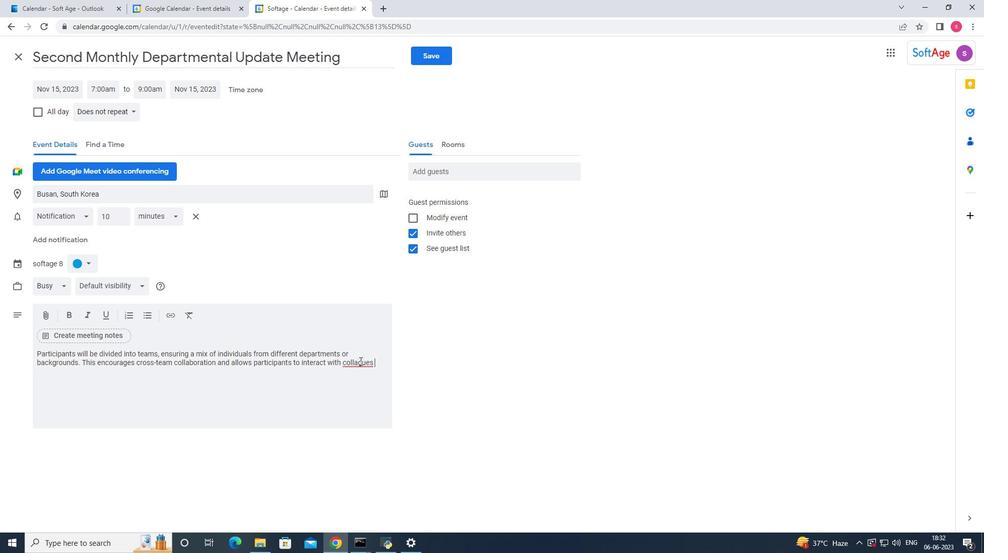 
Action: Mouse moved to (376, 372)
Screenshot: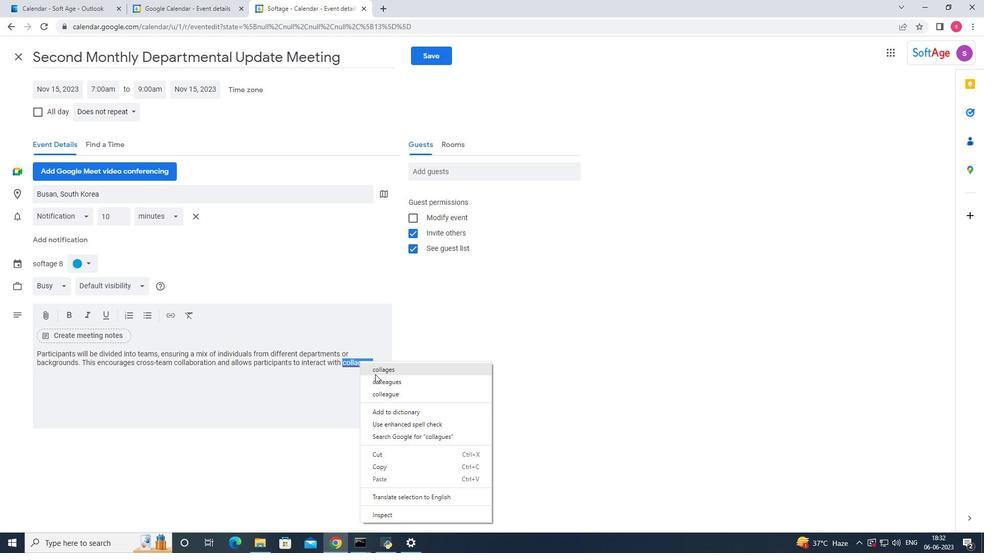 
Action: Mouse pressed left at (376, 372)
Screenshot: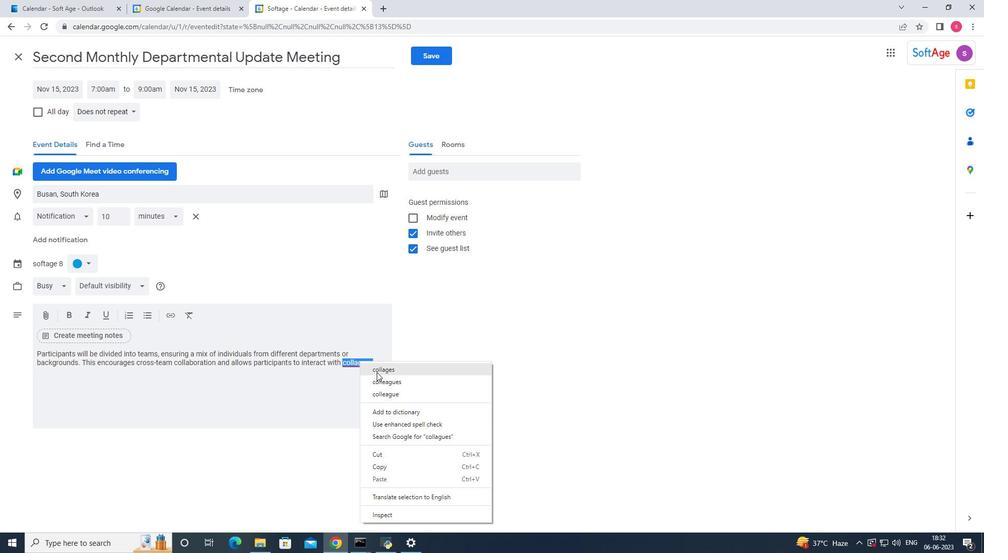 
Action: Mouse moved to (377, 376)
Screenshot: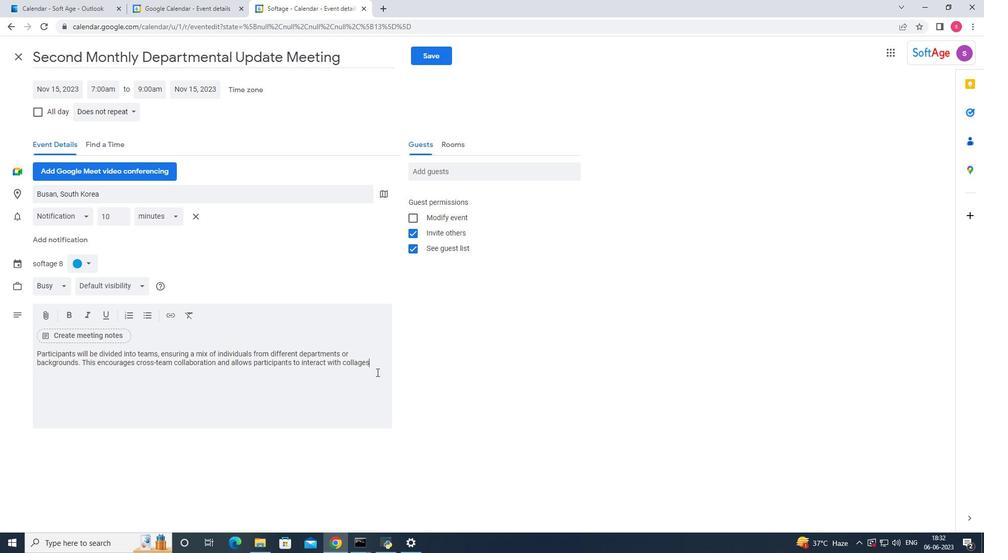 
Action: Key pressed <Key.backspace><Key.backspace><Key.backspace><Key.backspace>eagues<Key.space>they<Key.space>may<Key.space>not<Key.space>tyi<Key.backspace>pically<Key.space>work<Key.space>closely<Key.space>with.
Screenshot: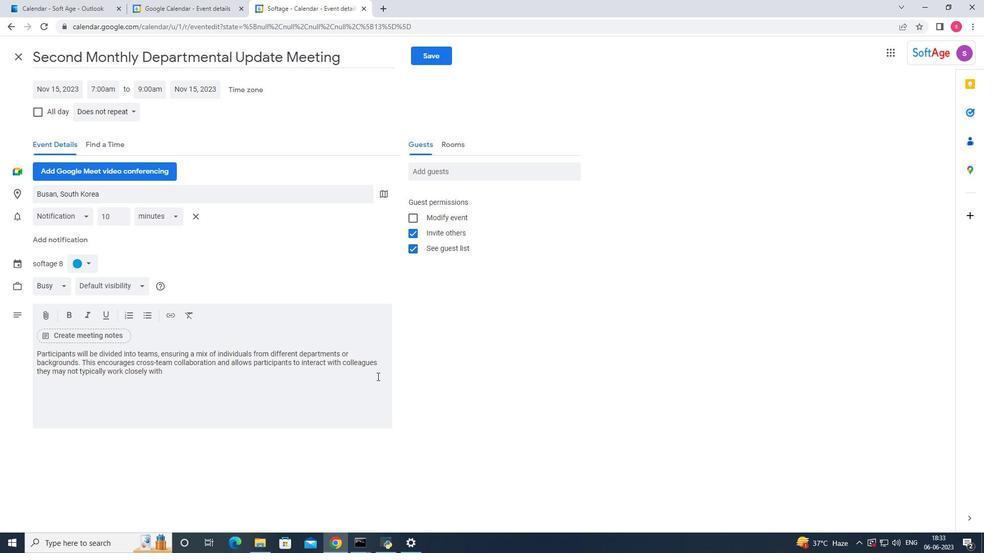 
Action: Mouse moved to (84, 262)
Screenshot: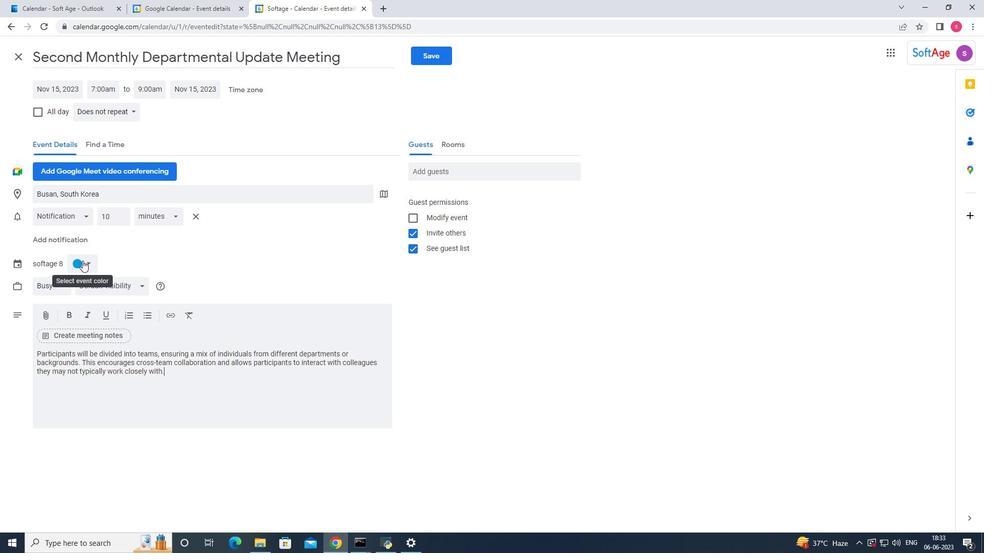 
Action: Mouse pressed left at (84, 262)
Screenshot: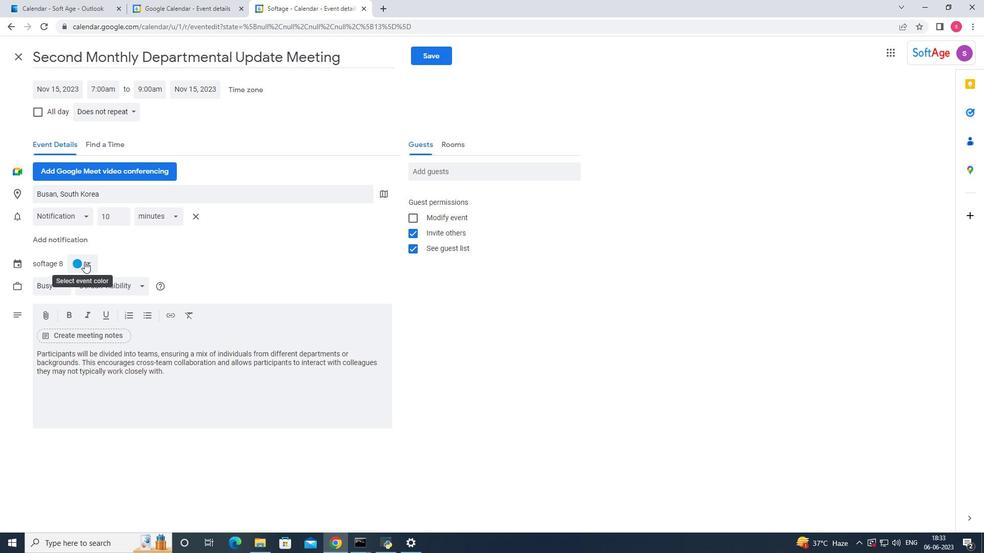 
Action: Mouse moved to (87, 288)
Screenshot: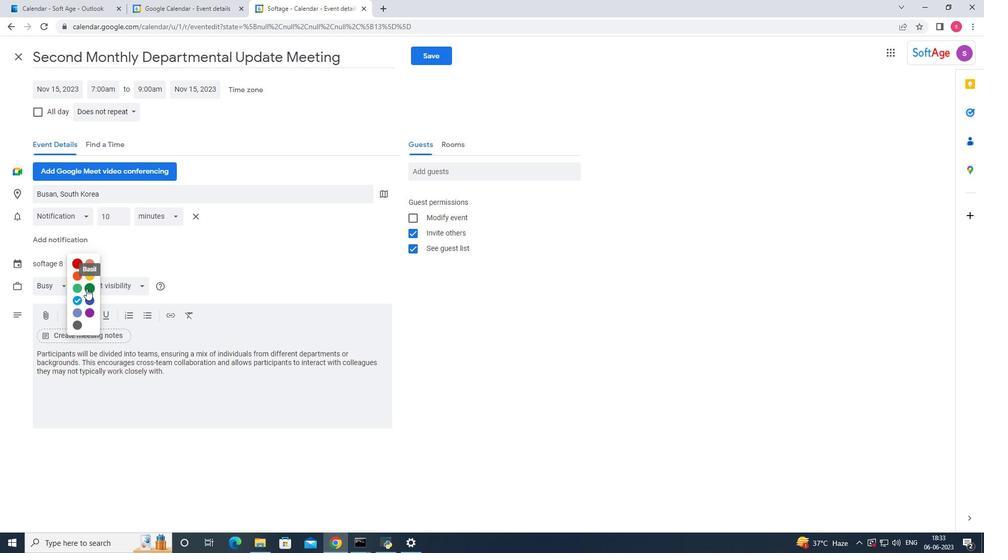 
Action: Mouse pressed left at (87, 288)
Screenshot: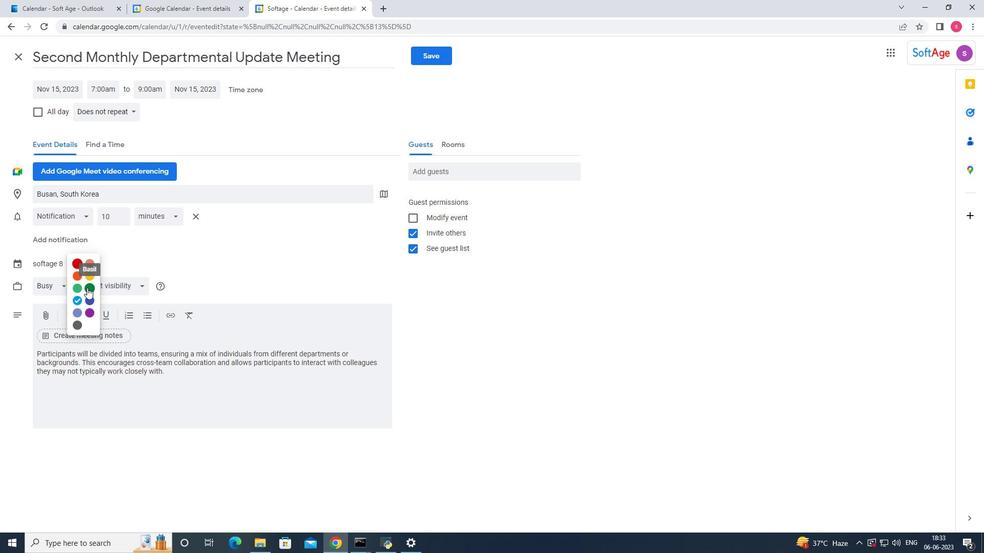 
Action: Mouse moved to (480, 170)
Screenshot: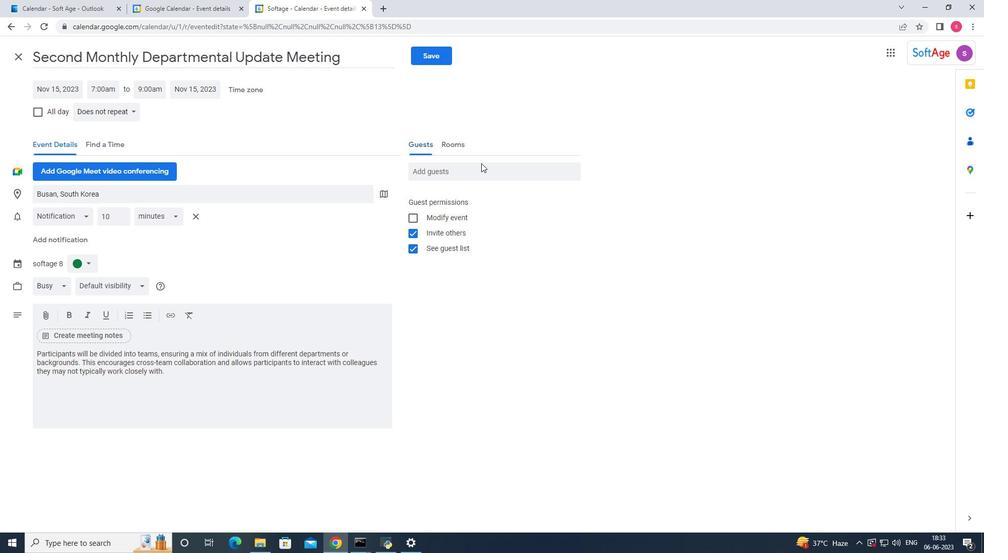 
Action: Mouse pressed left at (480, 170)
Screenshot: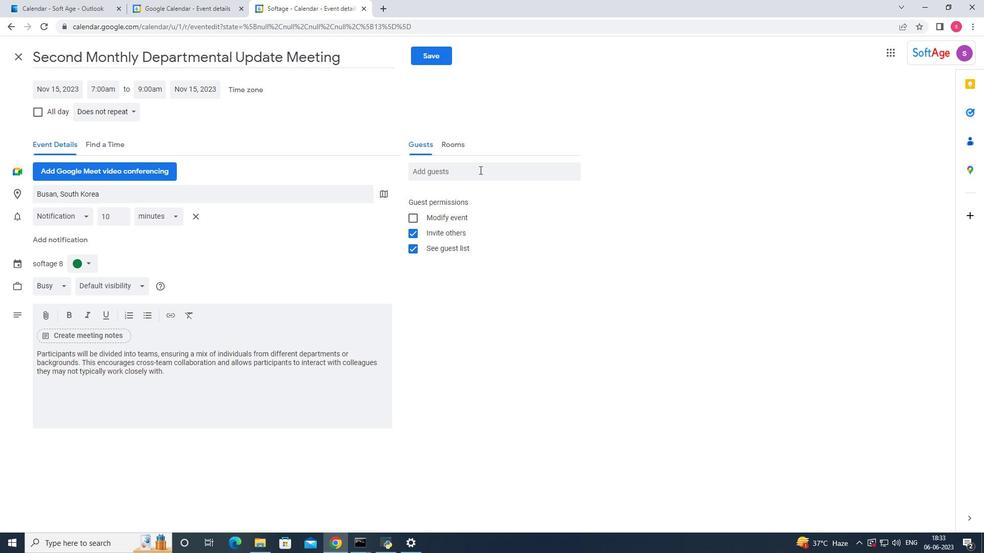 
Action: Key pressed softage.3
Screenshot: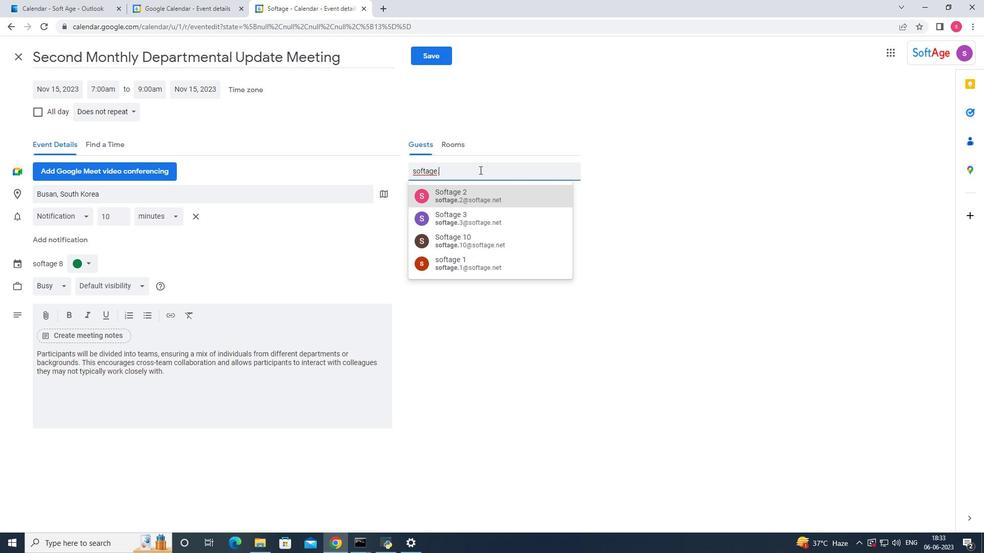 
Action: Mouse moved to (468, 195)
Screenshot: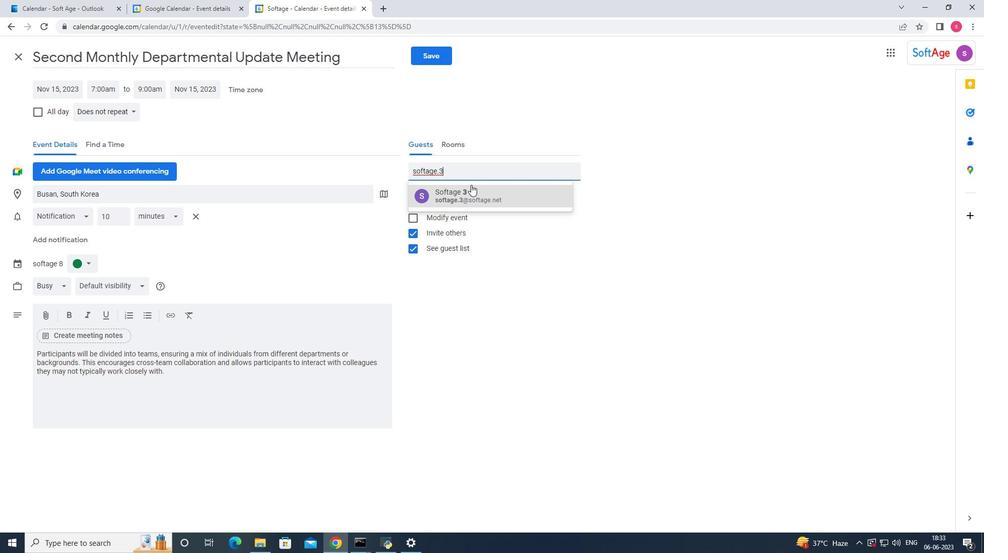 
Action: Mouse pressed left at (468, 195)
Screenshot: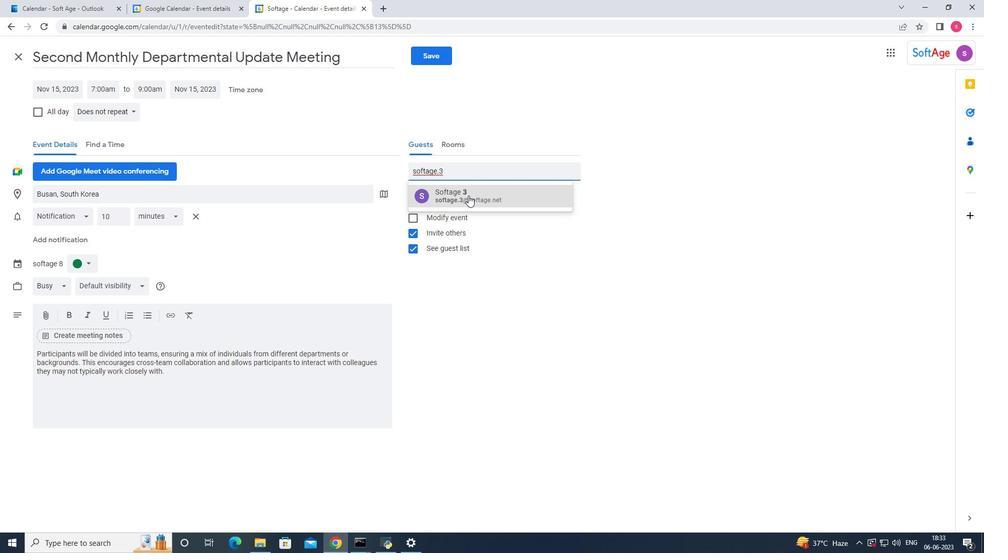 
Action: Key pressed softage.4
Screenshot: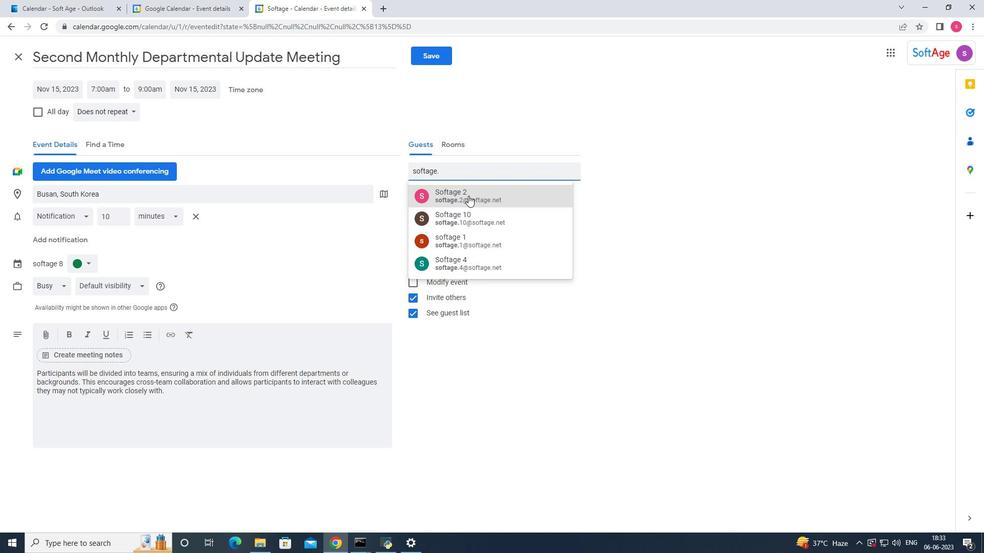 
Action: Mouse pressed left at (468, 195)
Screenshot: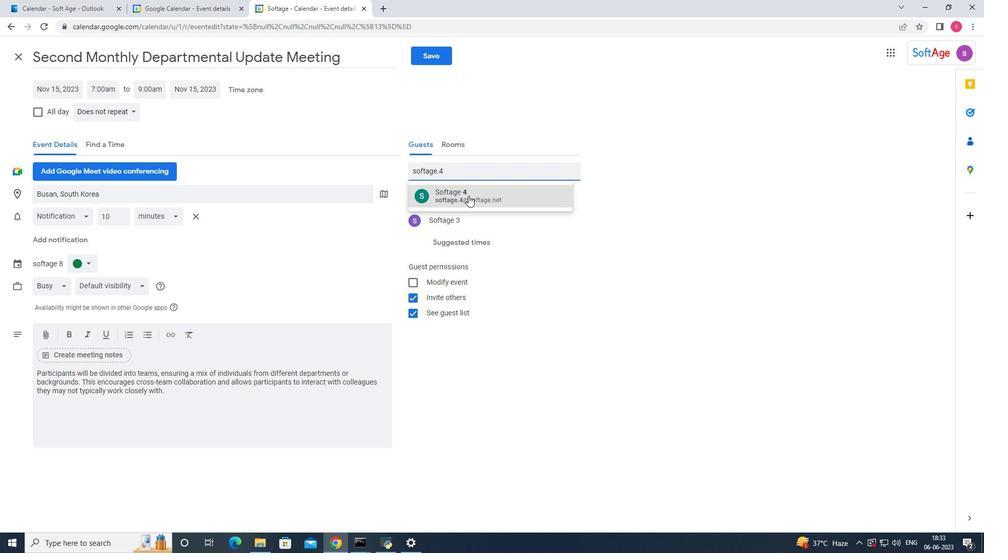 
Action: Mouse moved to (417, 56)
Screenshot: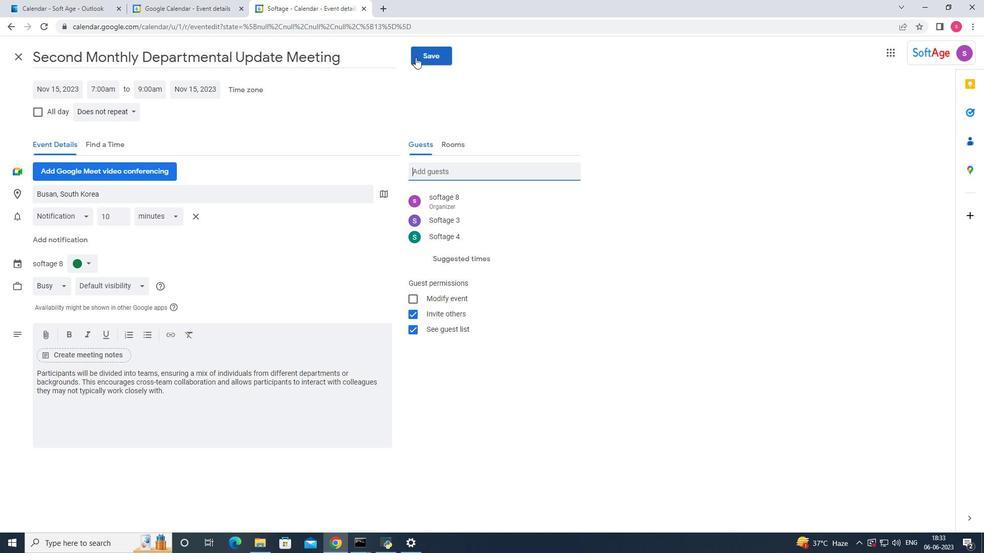 
Action: Mouse pressed left at (417, 56)
Screenshot: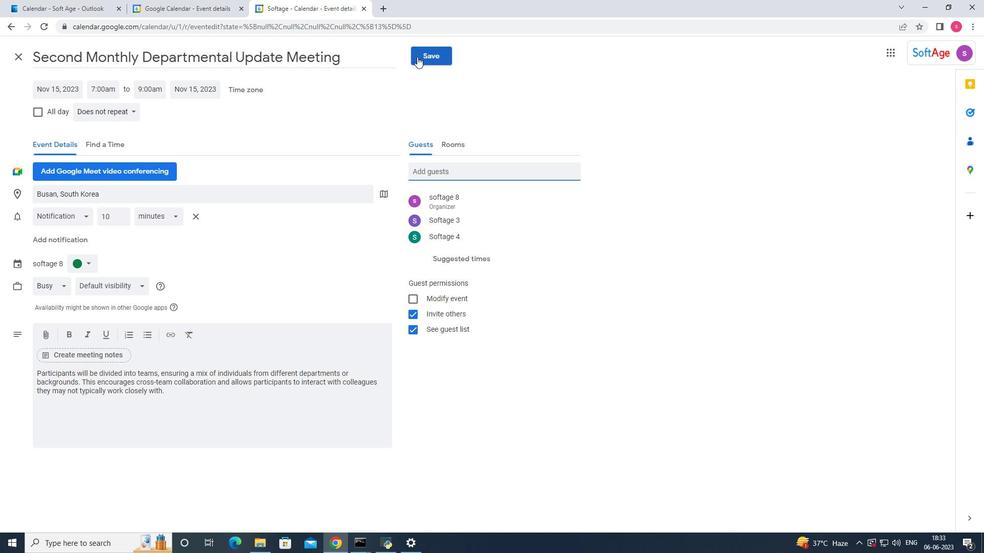 
Action: Mouse moved to (591, 311)
Screenshot: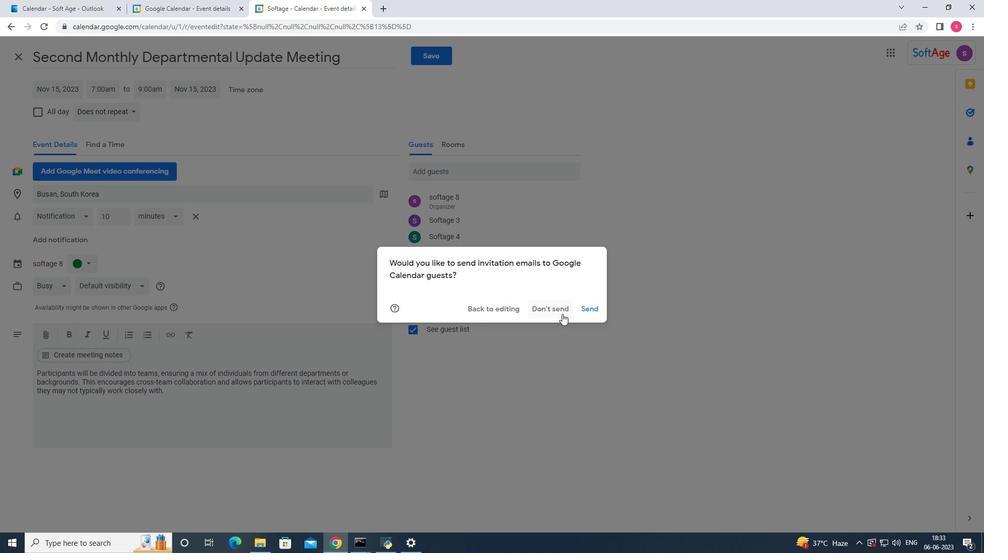 
Action: Mouse pressed left at (591, 311)
Screenshot: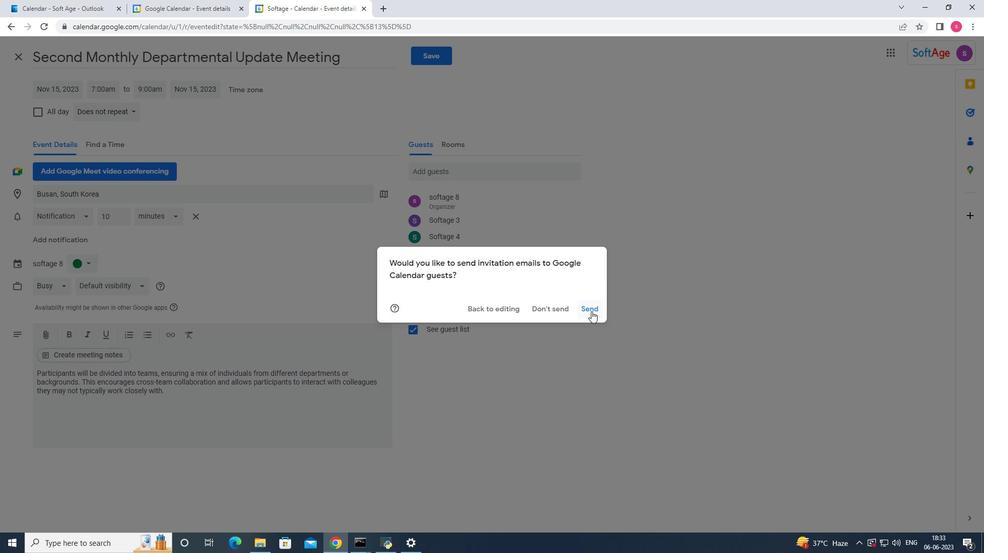 
Action: Mouse moved to (591, 311)
Screenshot: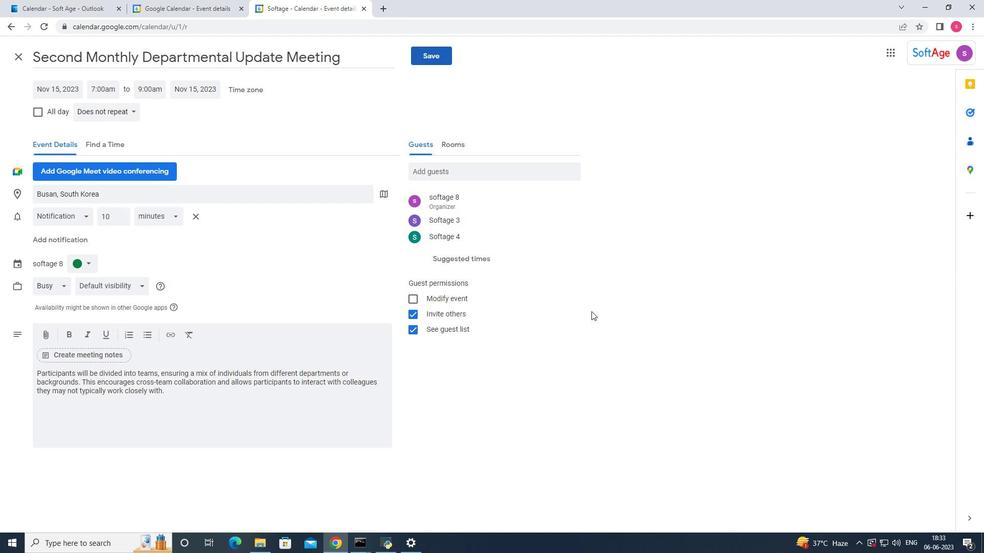 
